 Task: Open Card Business Development Execution in Board Training and Development to Workspace Customer Success and add a team member Softage.4@softage.net, a label Blue, a checklist E-book Publishing, an attachment from your computer, a color Blue and finally, add a card description 'Research and apply for relevant industry awards' and a comment 'We should approach this task with a sense of collaboration and teamwork, leveraging the strengths of each team member to achieve success.'. Add a start date 'Jan 08, 1900' with a due date 'Jan 15, 1900'
Action: Mouse moved to (69, 363)
Screenshot: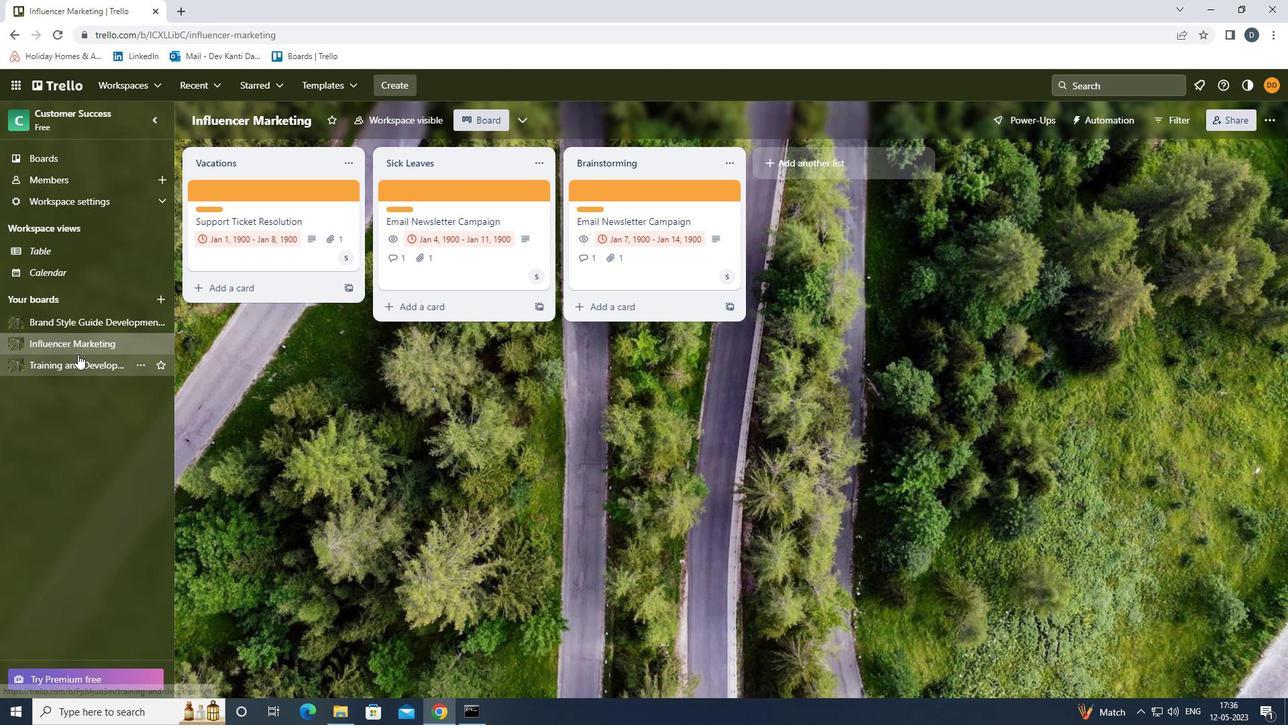 
Action: Mouse pressed left at (69, 363)
Screenshot: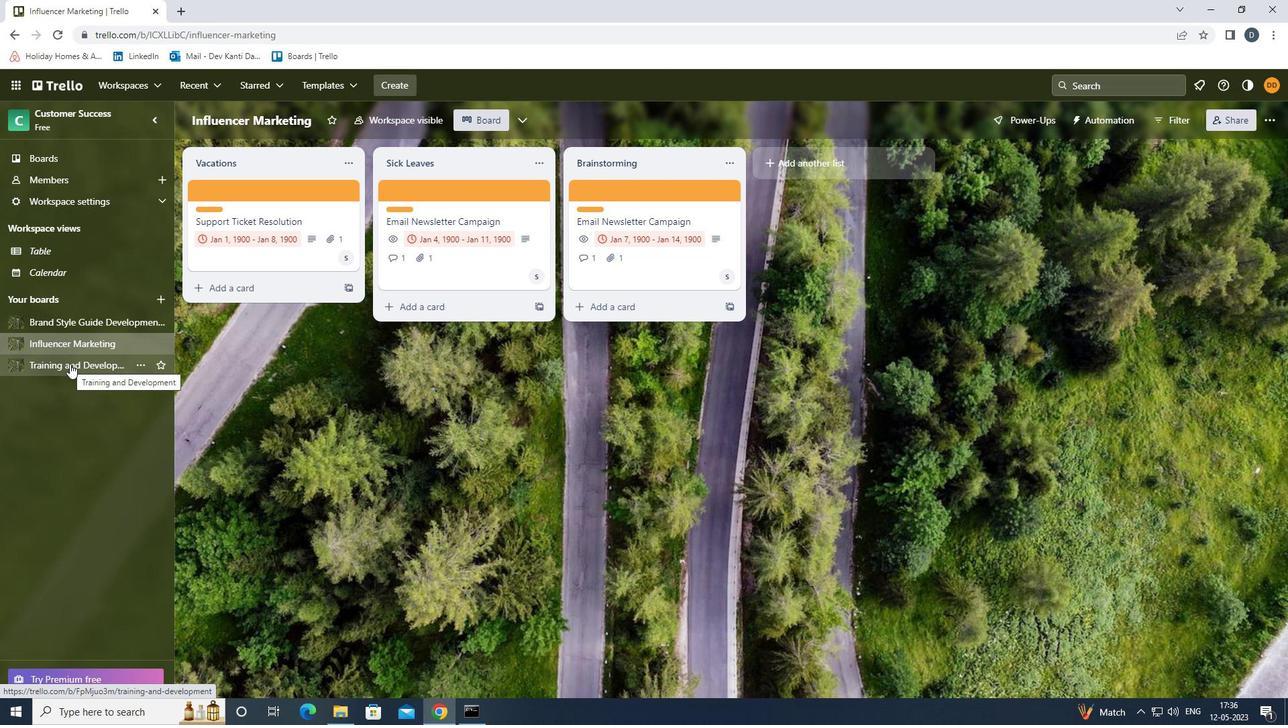 
Action: Mouse moved to (614, 183)
Screenshot: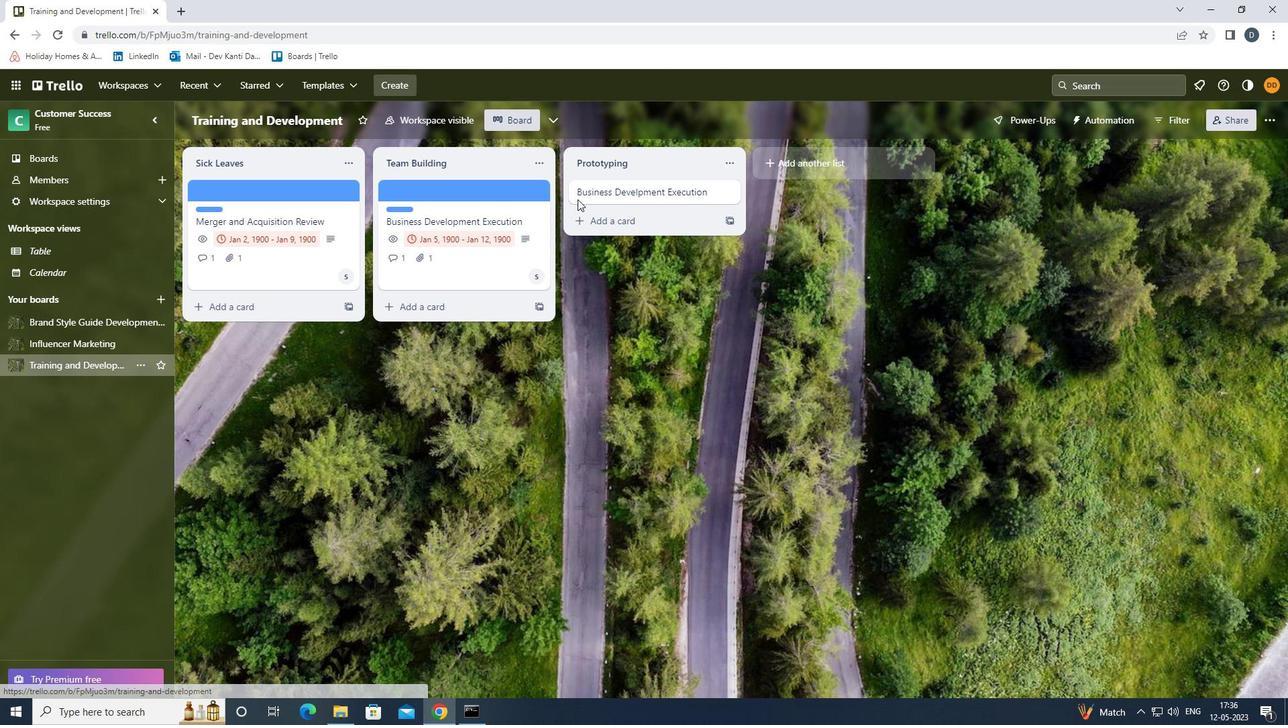 
Action: Mouse pressed left at (614, 183)
Screenshot: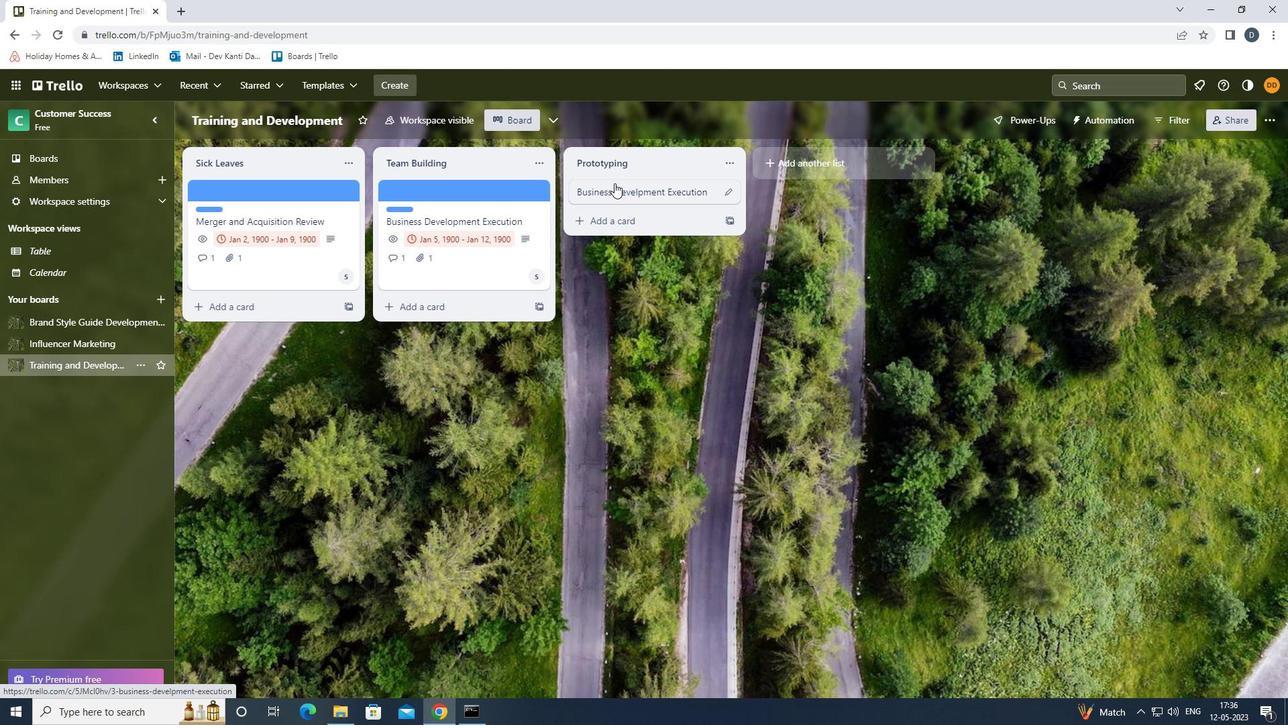 
Action: Mouse moved to (831, 244)
Screenshot: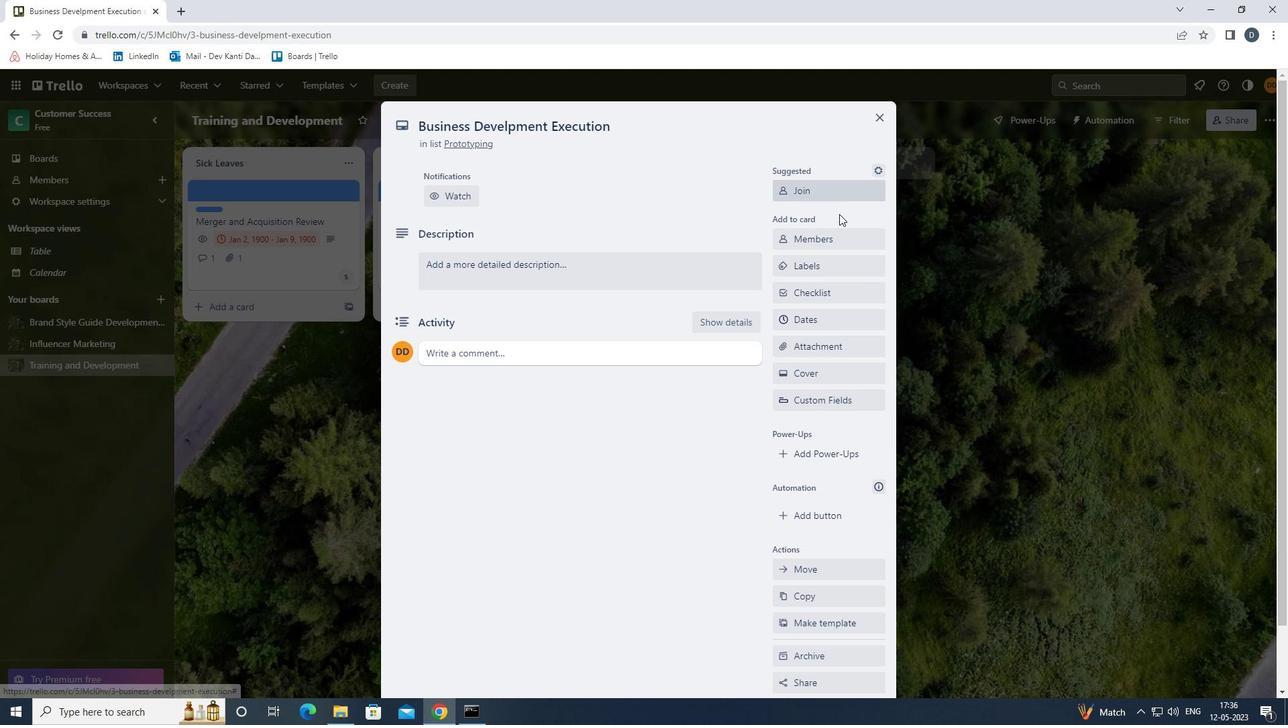 
Action: Mouse pressed left at (831, 244)
Screenshot: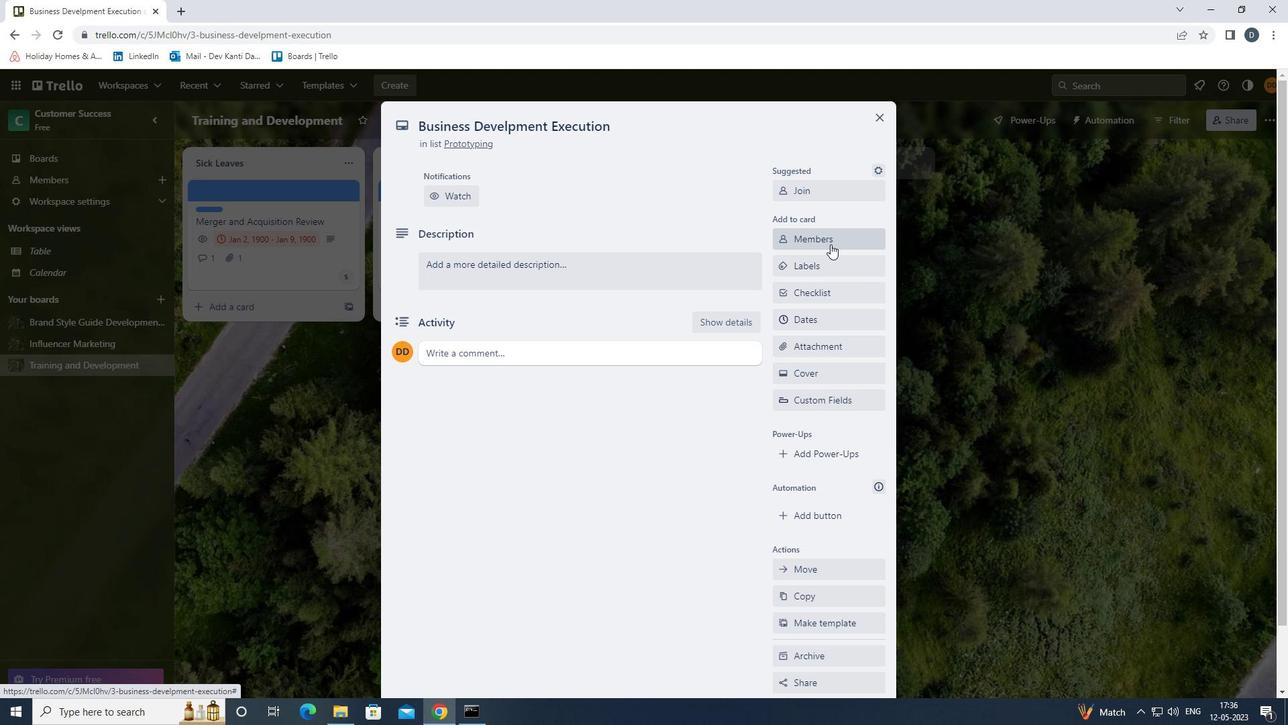 
Action: Key pressed <Key.shift>SOFTAGE.4<Key.shift><Key.shift><Key.shift>@SOFTAGE.NET
Screenshot: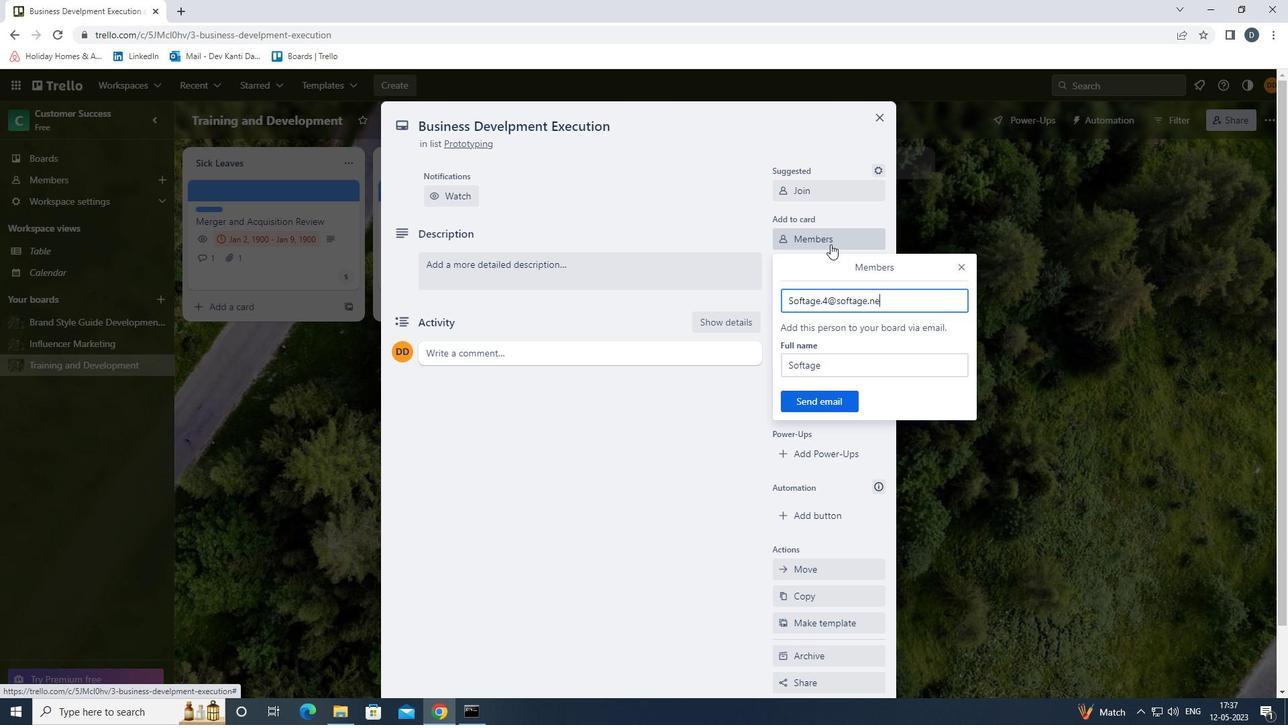 
Action: Mouse moved to (835, 399)
Screenshot: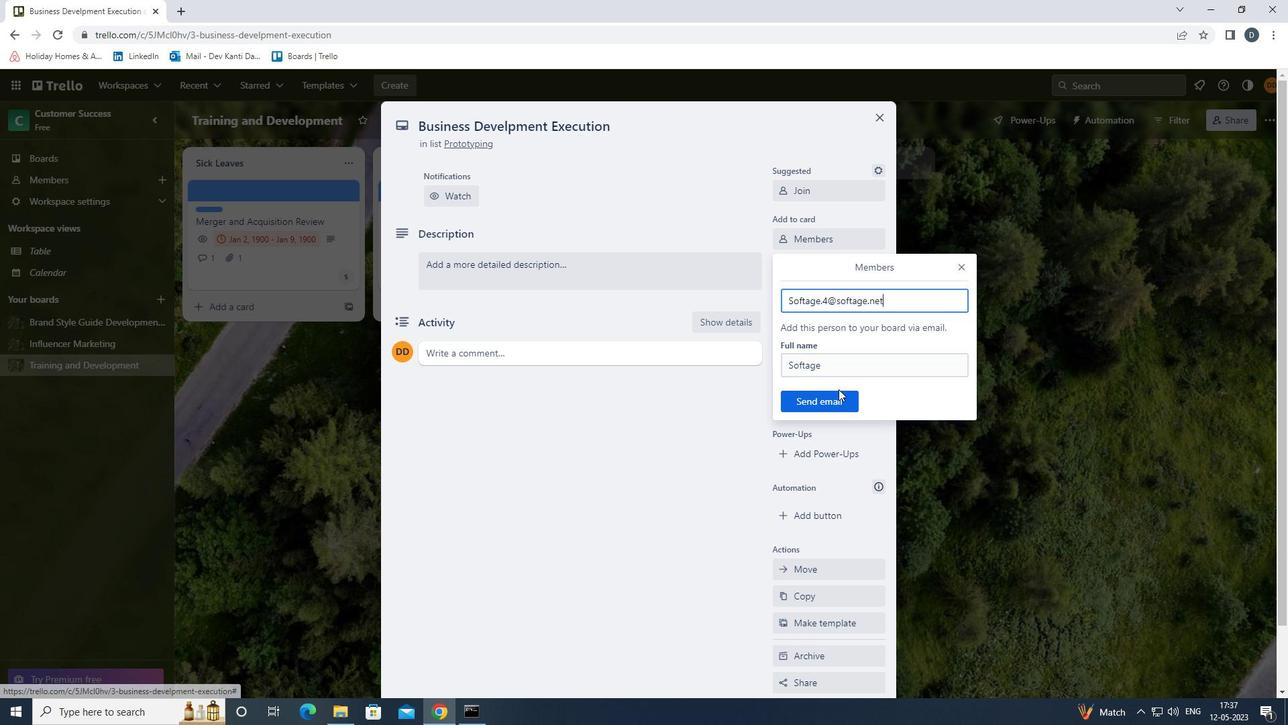 
Action: Mouse pressed left at (835, 399)
Screenshot: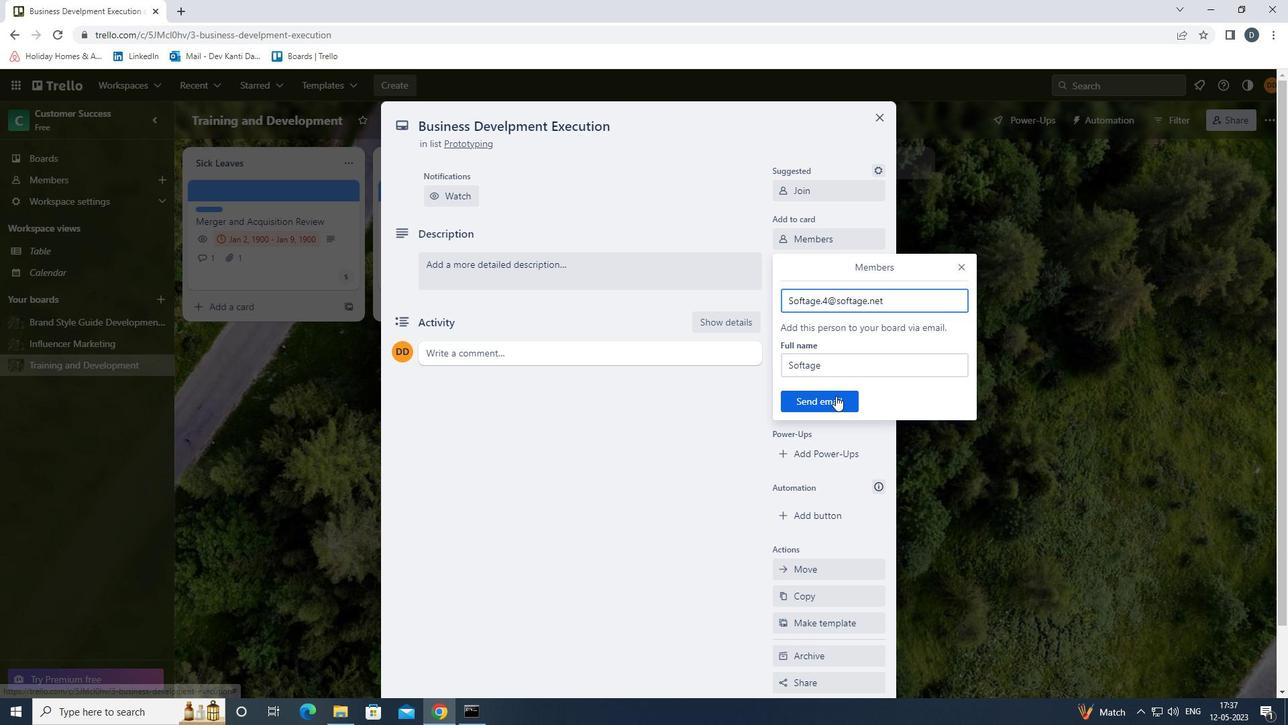 
Action: Mouse moved to (849, 272)
Screenshot: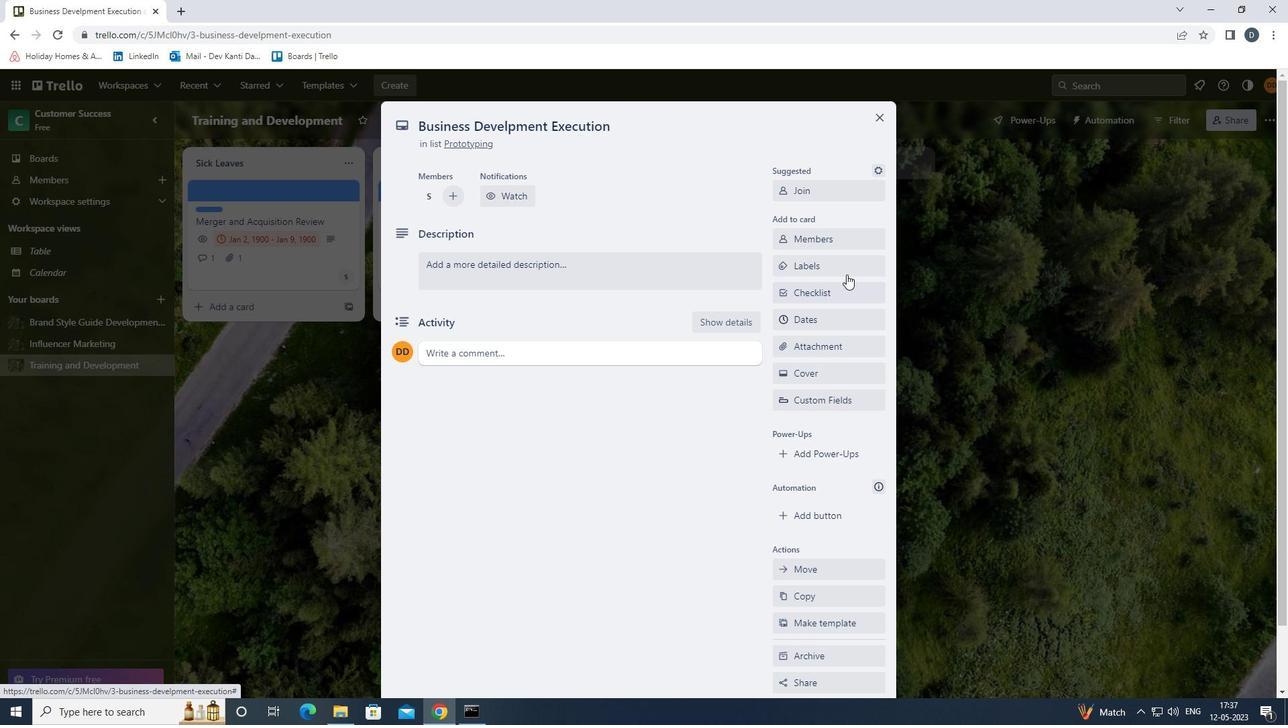 
Action: Mouse pressed left at (849, 272)
Screenshot: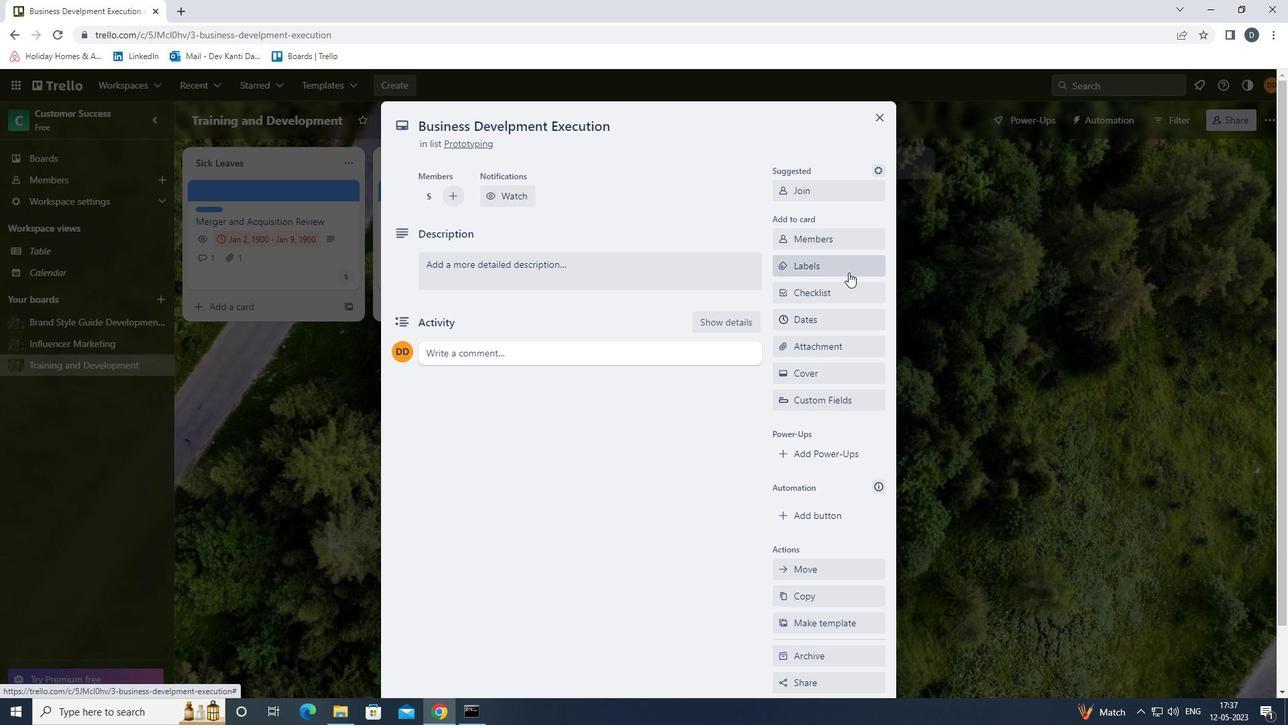 
Action: Mouse moved to (847, 497)
Screenshot: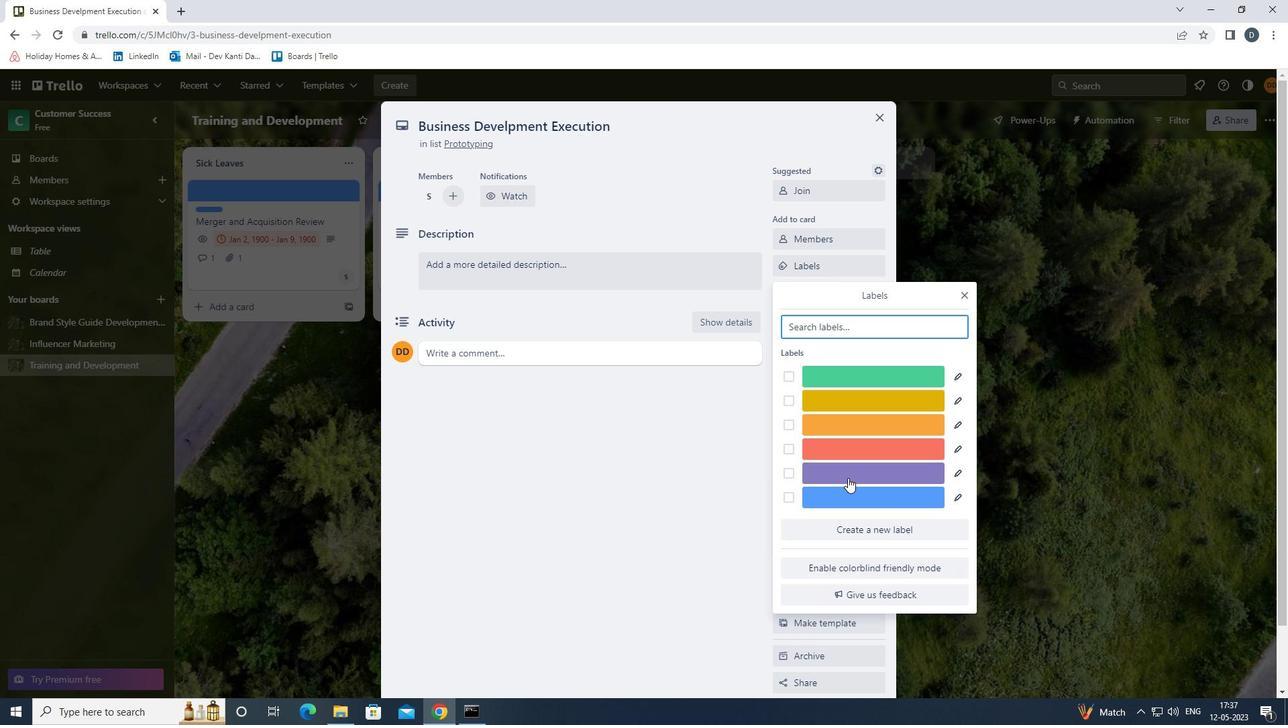 
Action: Mouse pressed left at (847, 497)
Screenshot: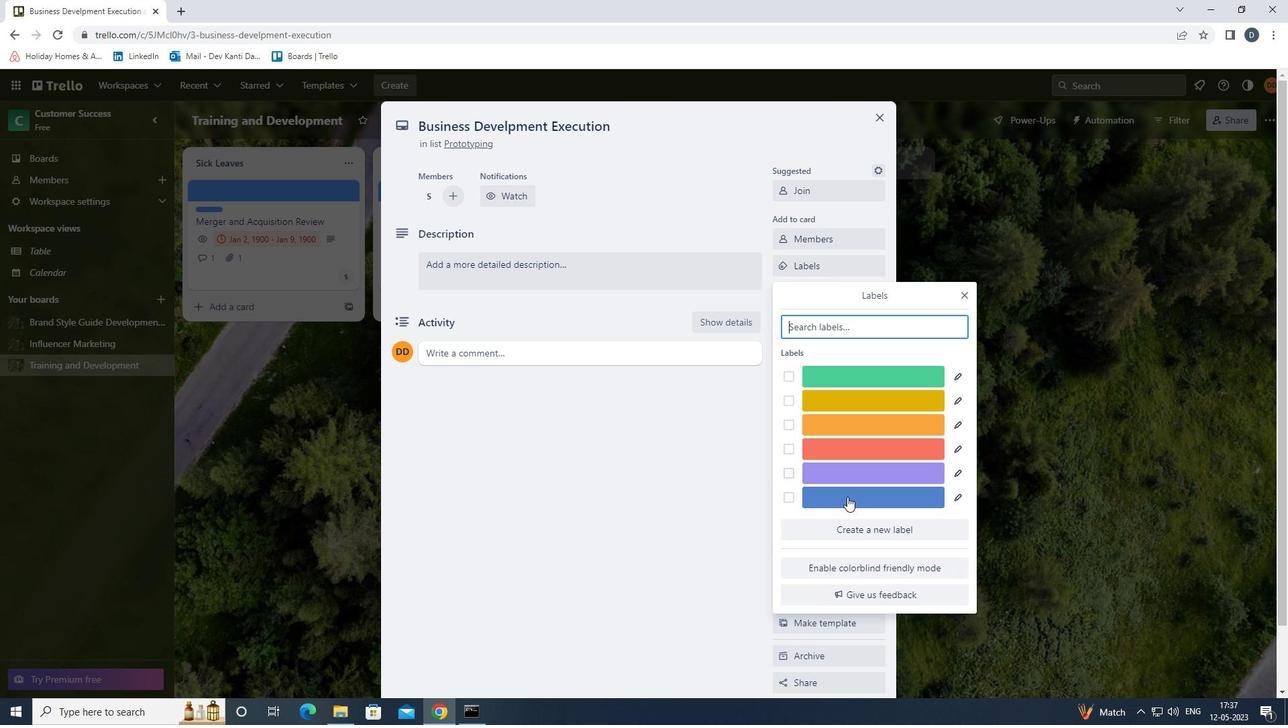
Action: Mouse moved to (965, 297)
Screenshot: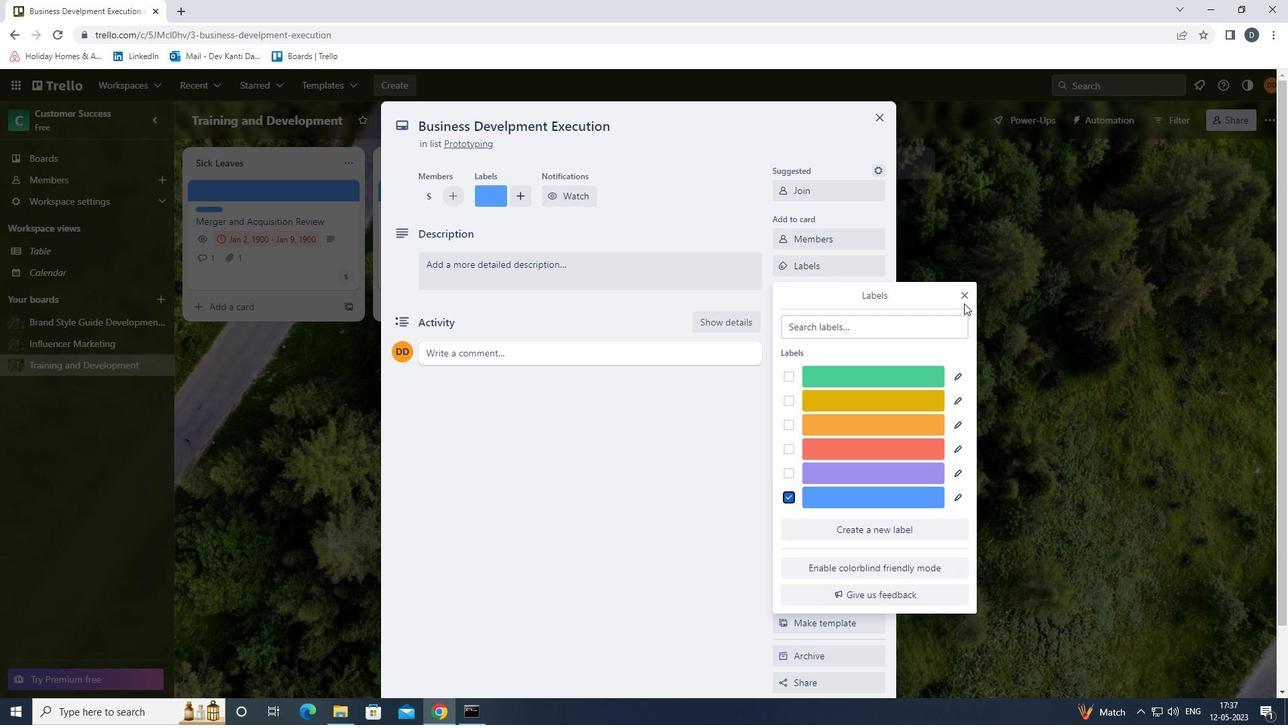 
Action: Mouse pressed left at (965, 297)
Screenshot: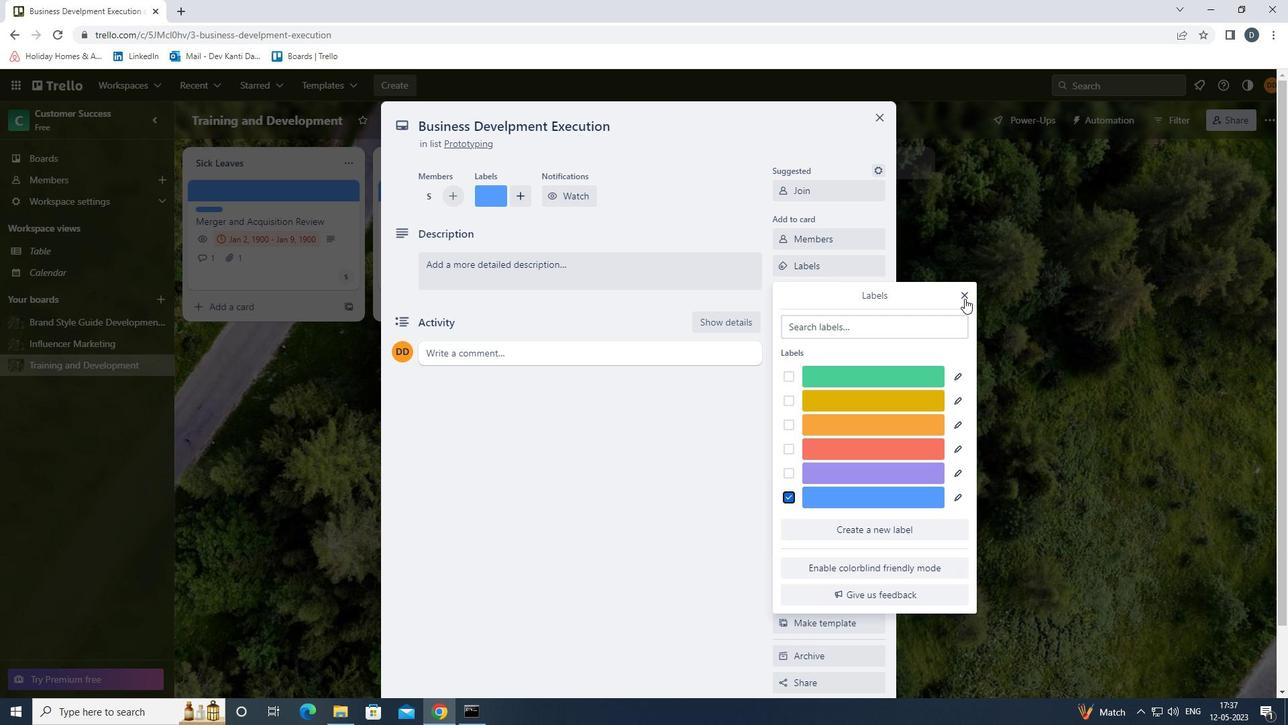 
Action: Mouse moved to (872, 298)
Screenshot: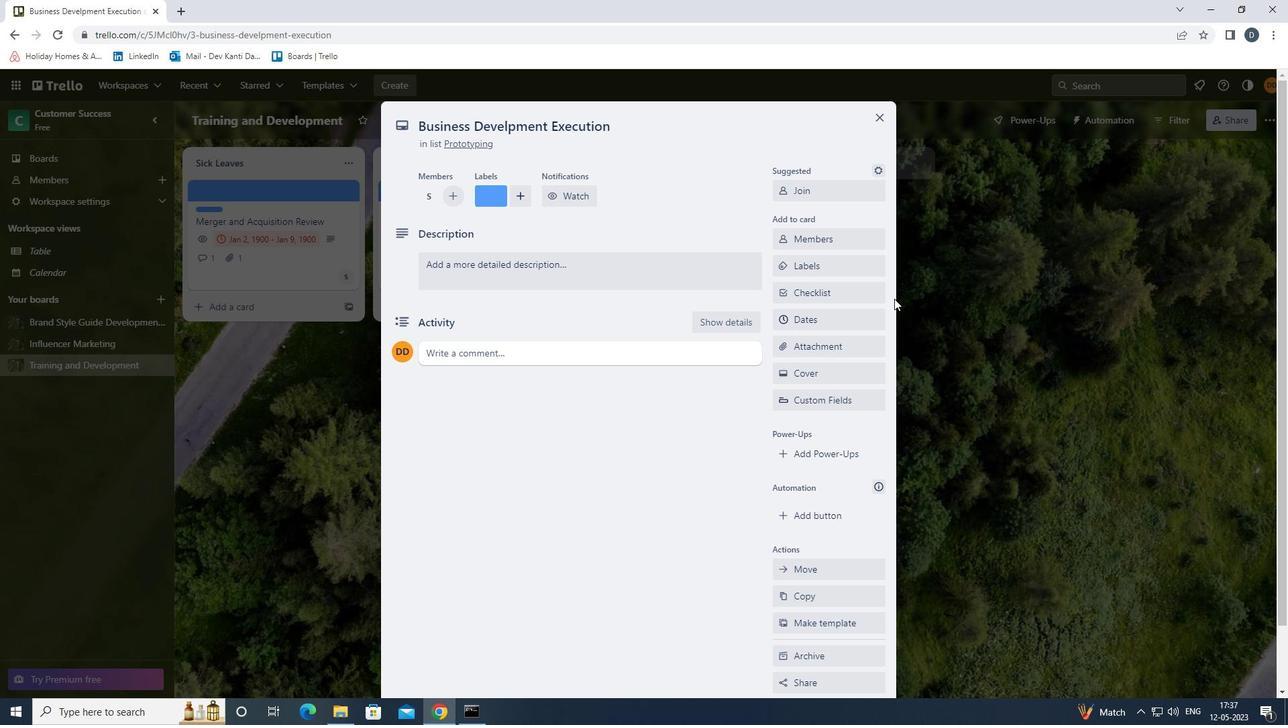 
Action: Mouse pressed left at (872, 298)
Screenshot: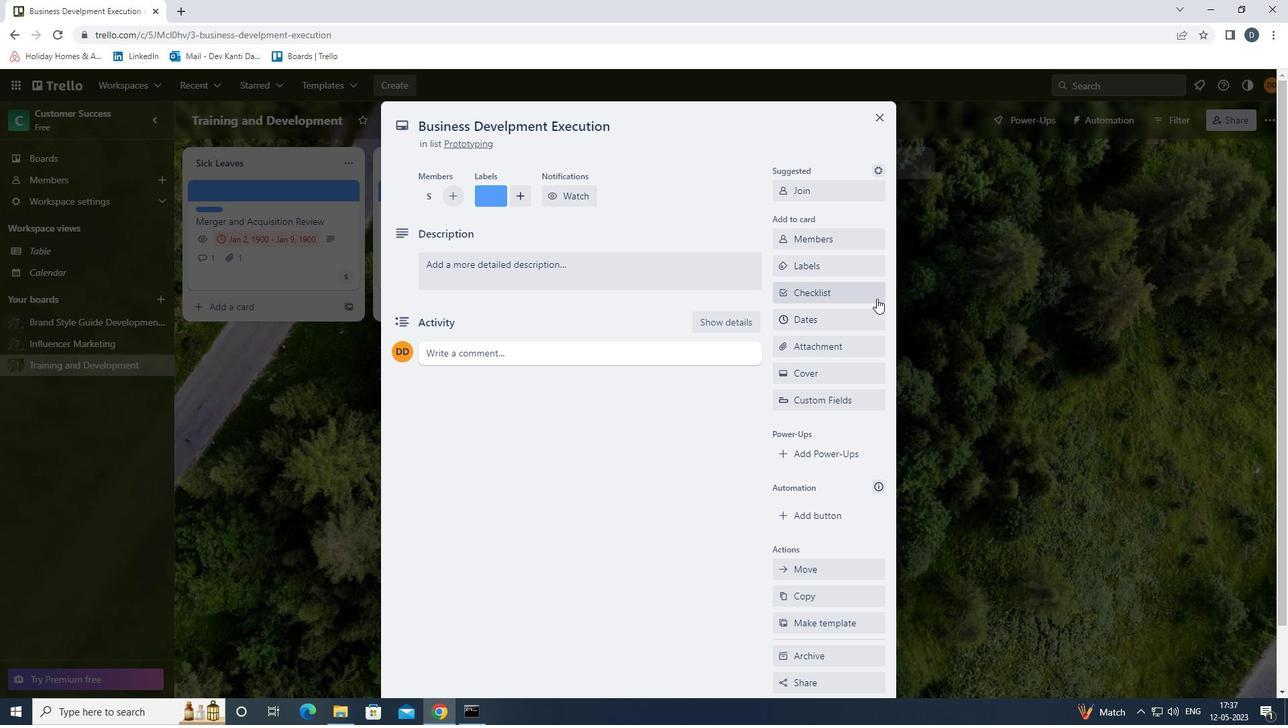 
Action: Key pressed <Key.shift>E<Key.down><Key.down><Key.enter><Key.enter>
Screenshot: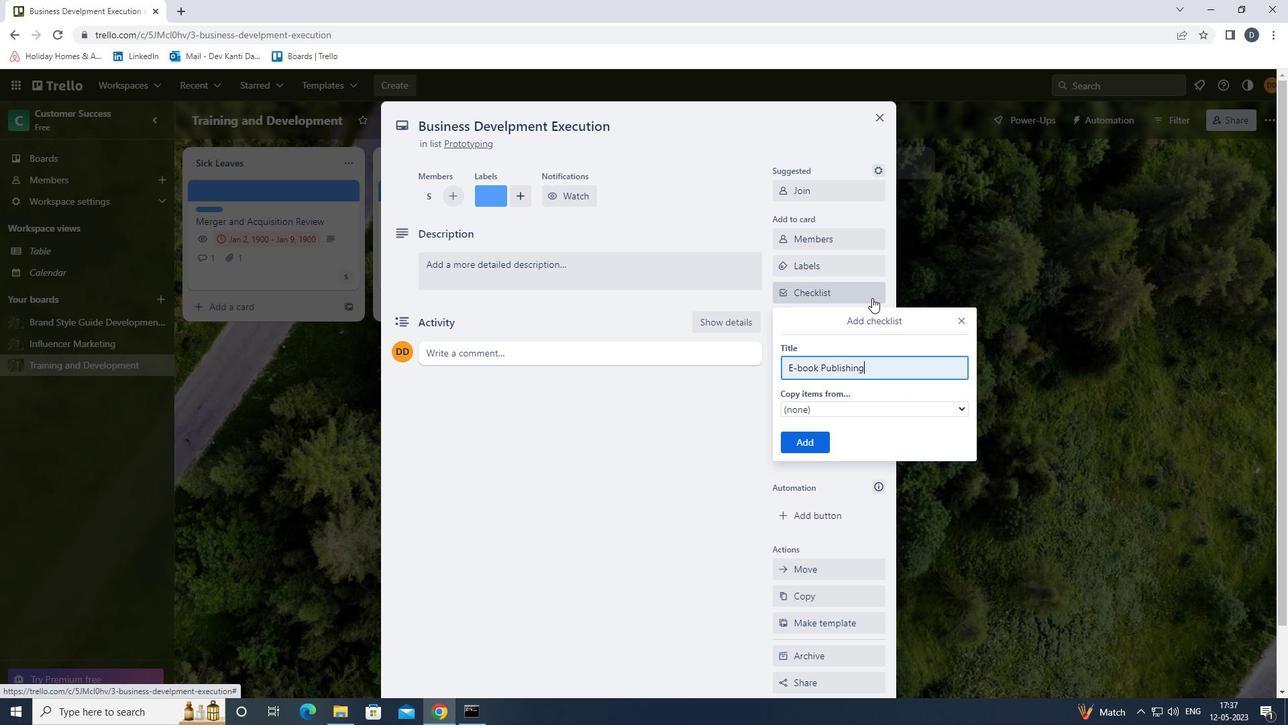 
Action: Mouse moved to (865, 343)
Screenshot: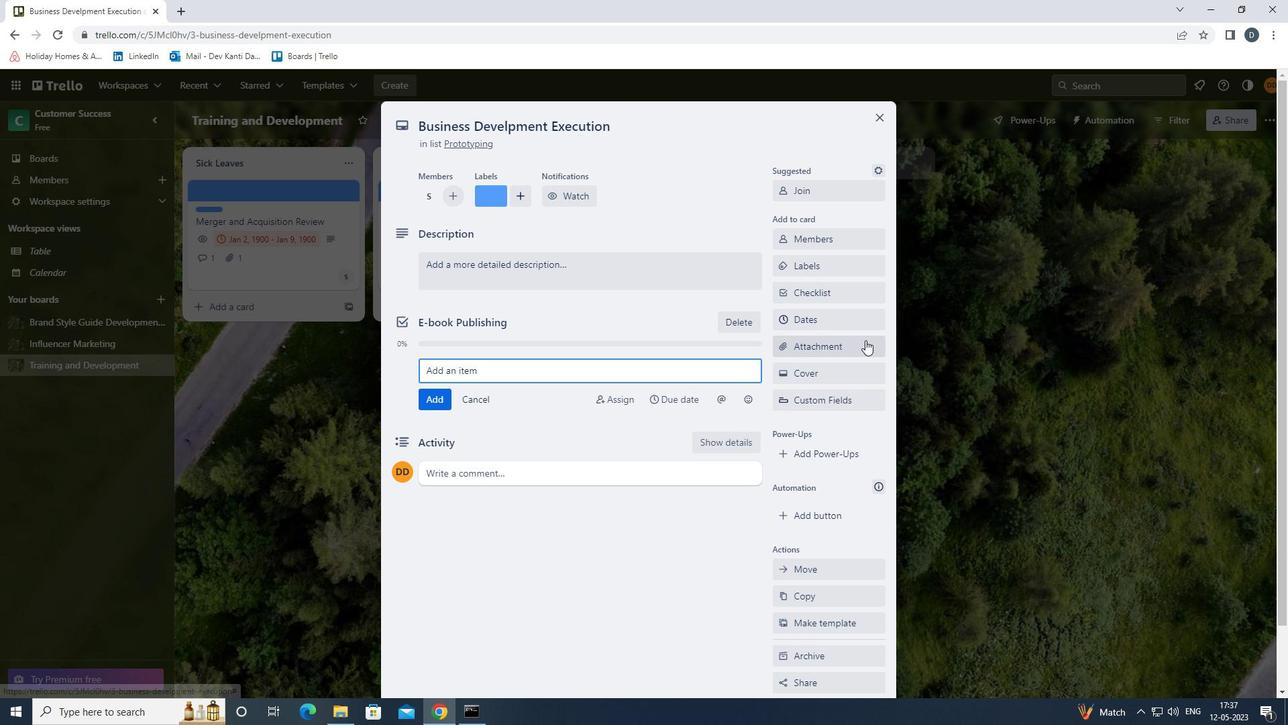 
Action: Mouse pressed left at (865, 343)
Screenshot: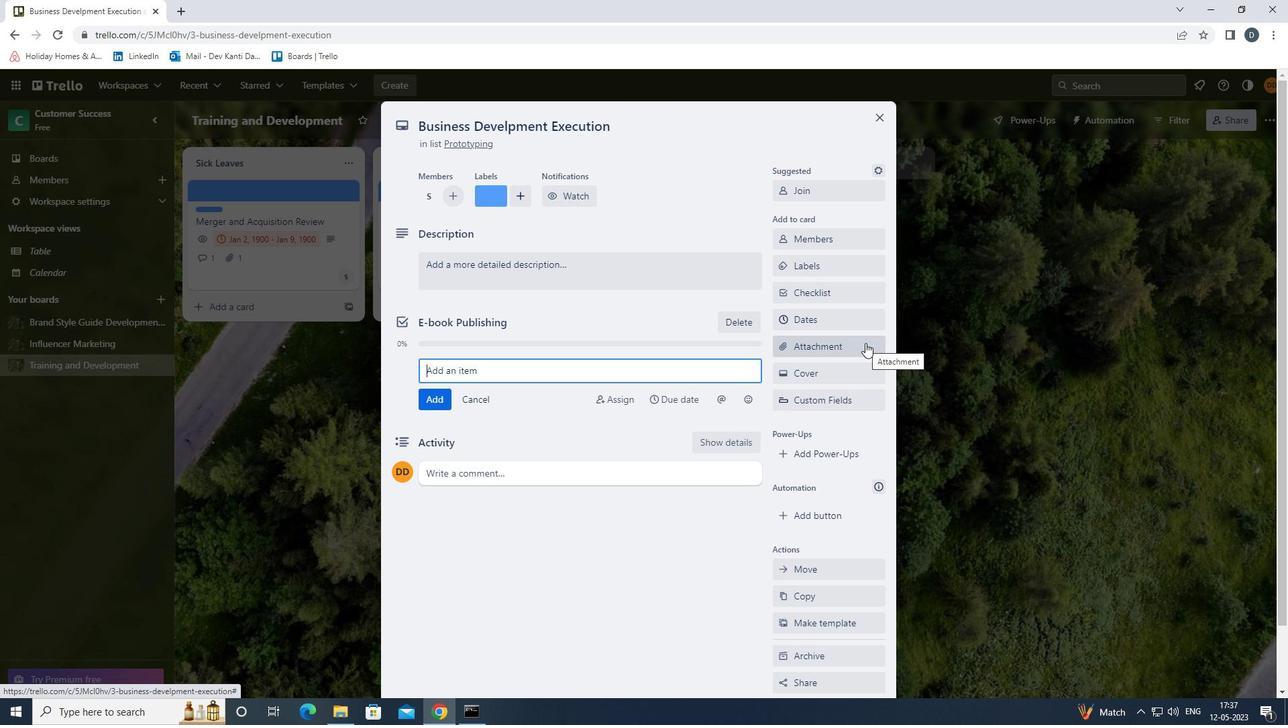 
Action: Mouse moved to (855, 397)
Screenshot: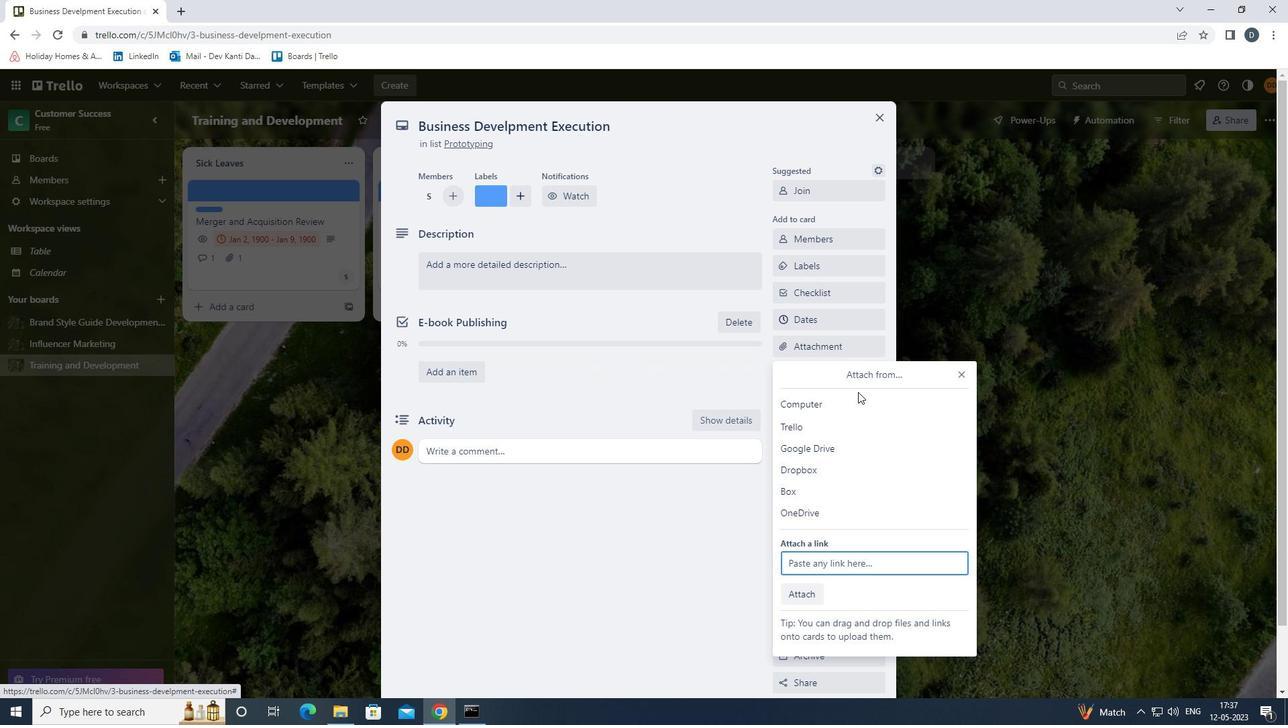 
Action: Mouse pressed left at (855, 397)
Screenshot: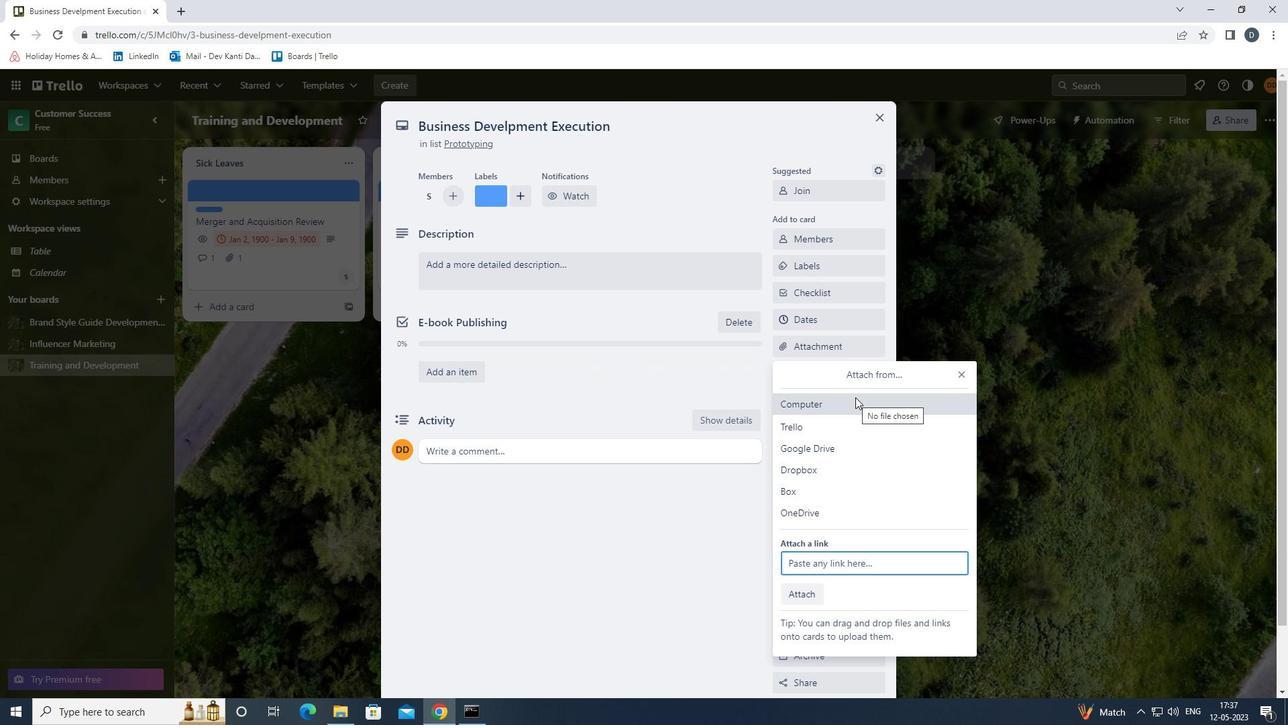 
Action: Mouse moved to (406, 159)
Screenshot: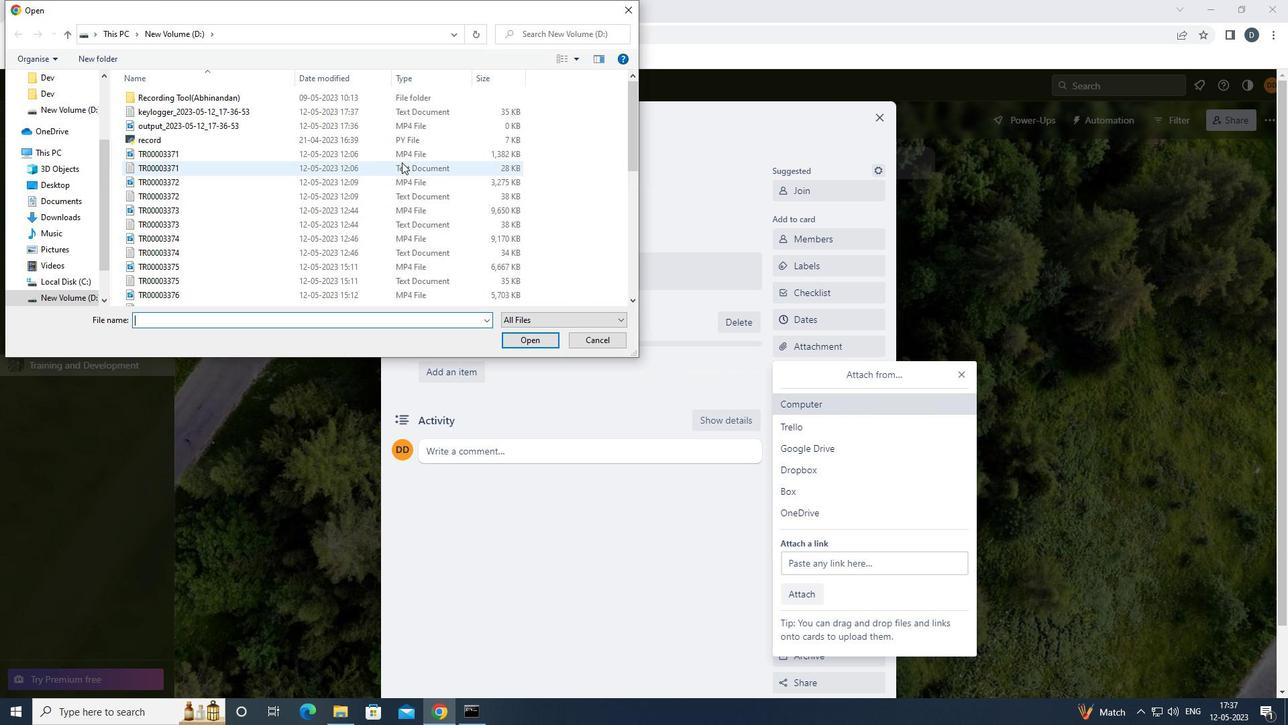 
Action: Mouse pressed left at (406, 159)
Screenshot: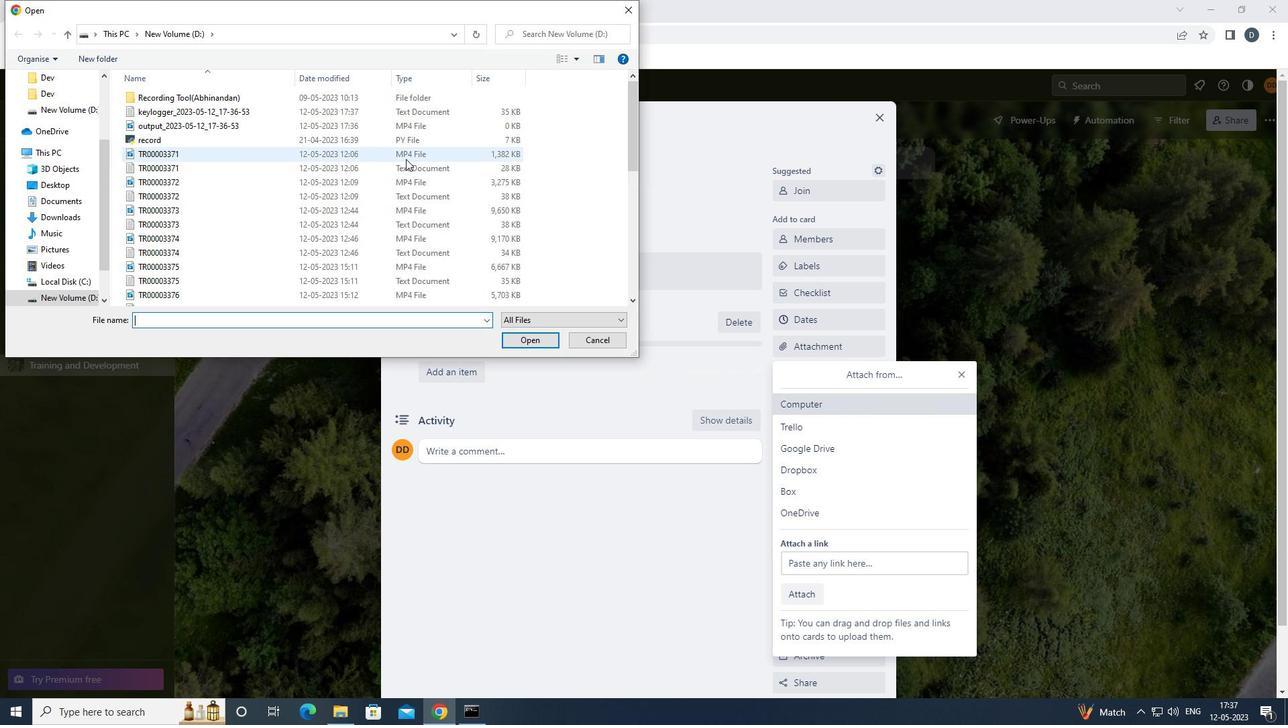 
Action: Mouse moved to (533, 347)
Screenshot: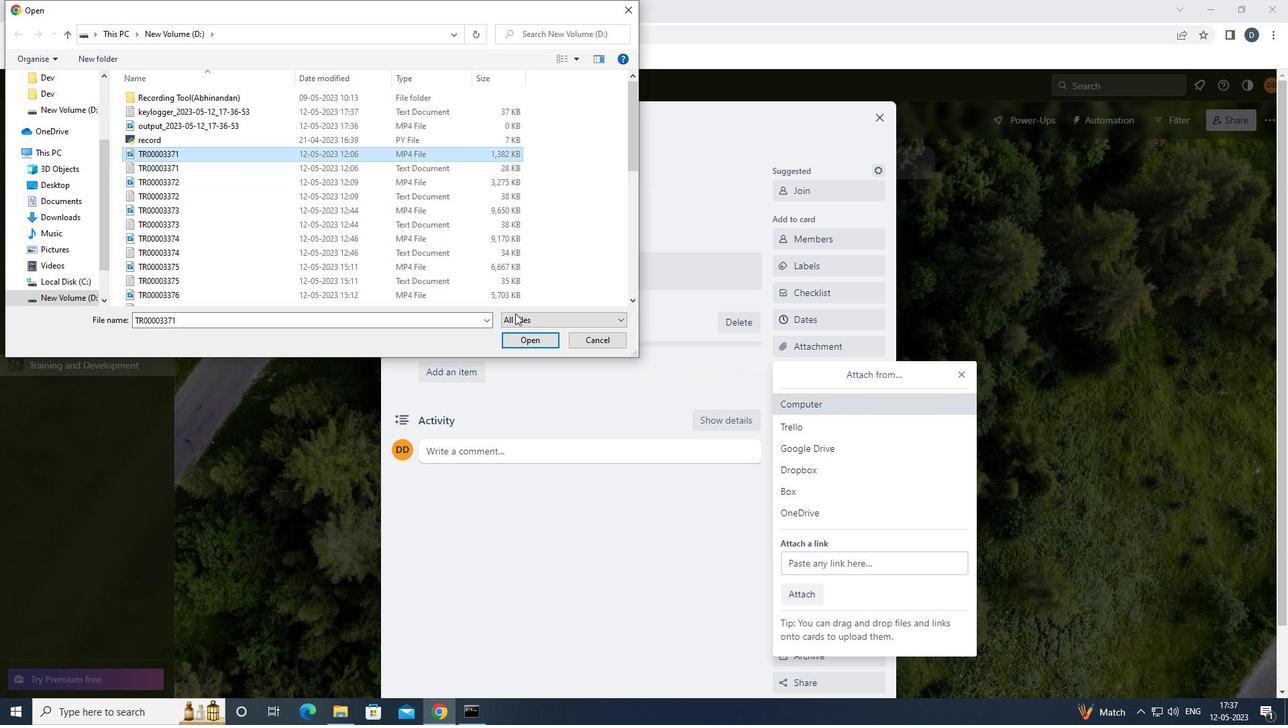 
Action: Mouse pressed left at (533, 347)
Screenshot: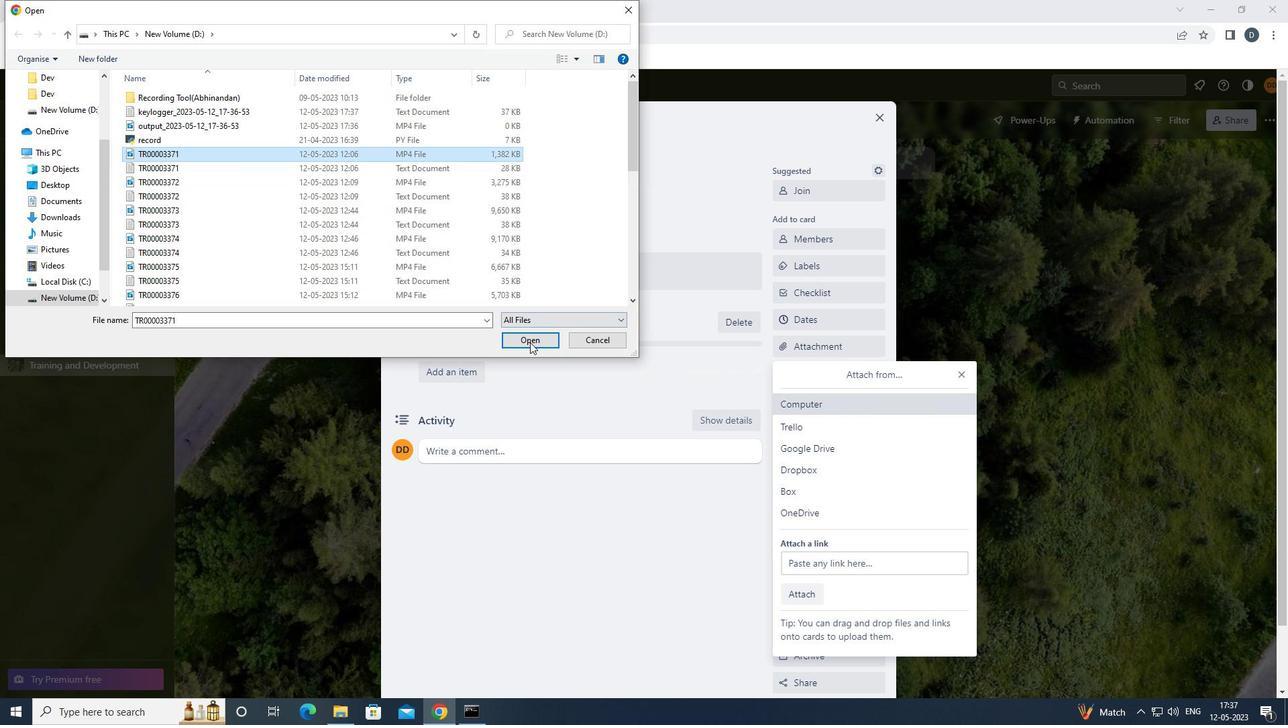 
Action: Mouse moved to (832, 371)
Screenshot: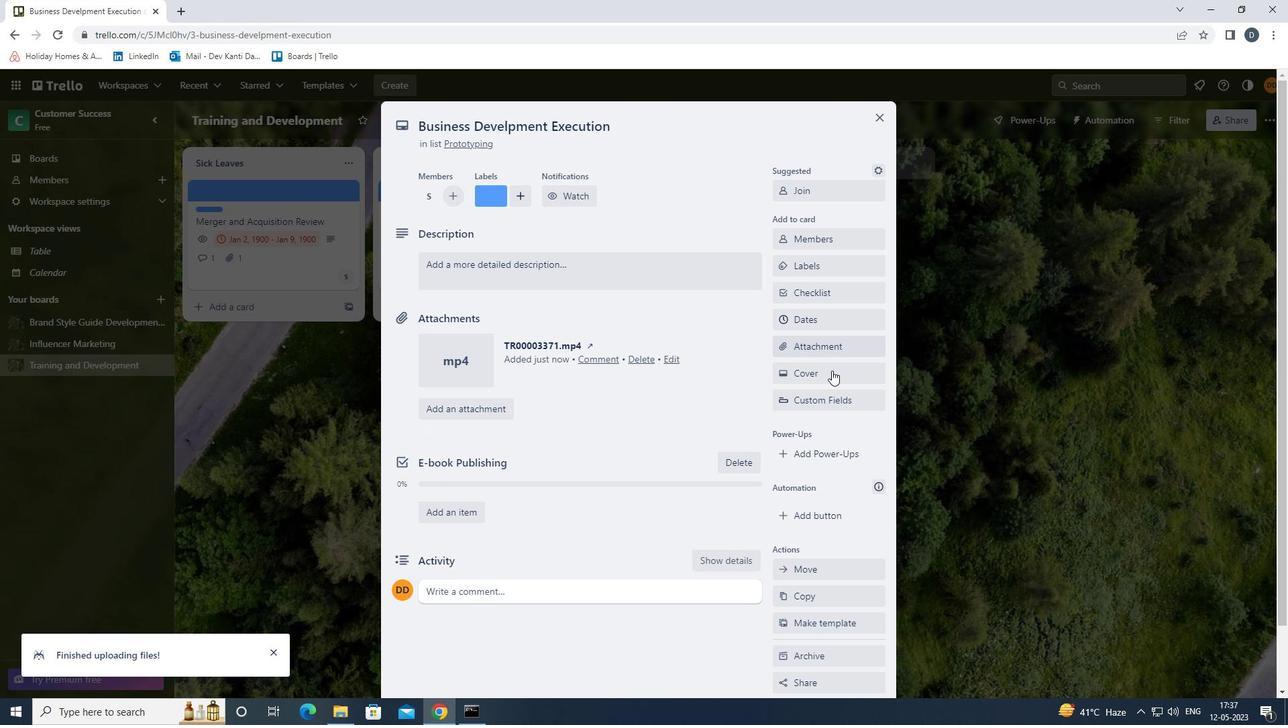 
Action: Mouse pressed left at (832, 371)
Screenshot: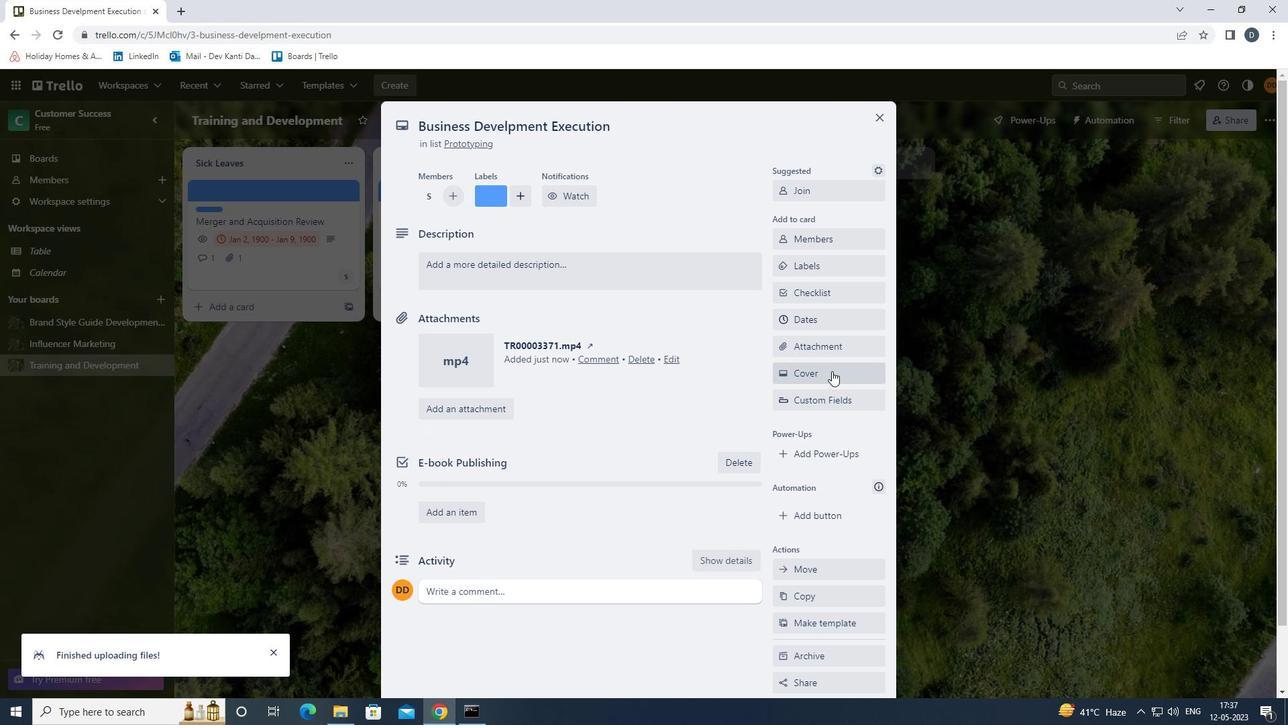 
Action: Mouse moved to (798, 455)
Screenshot: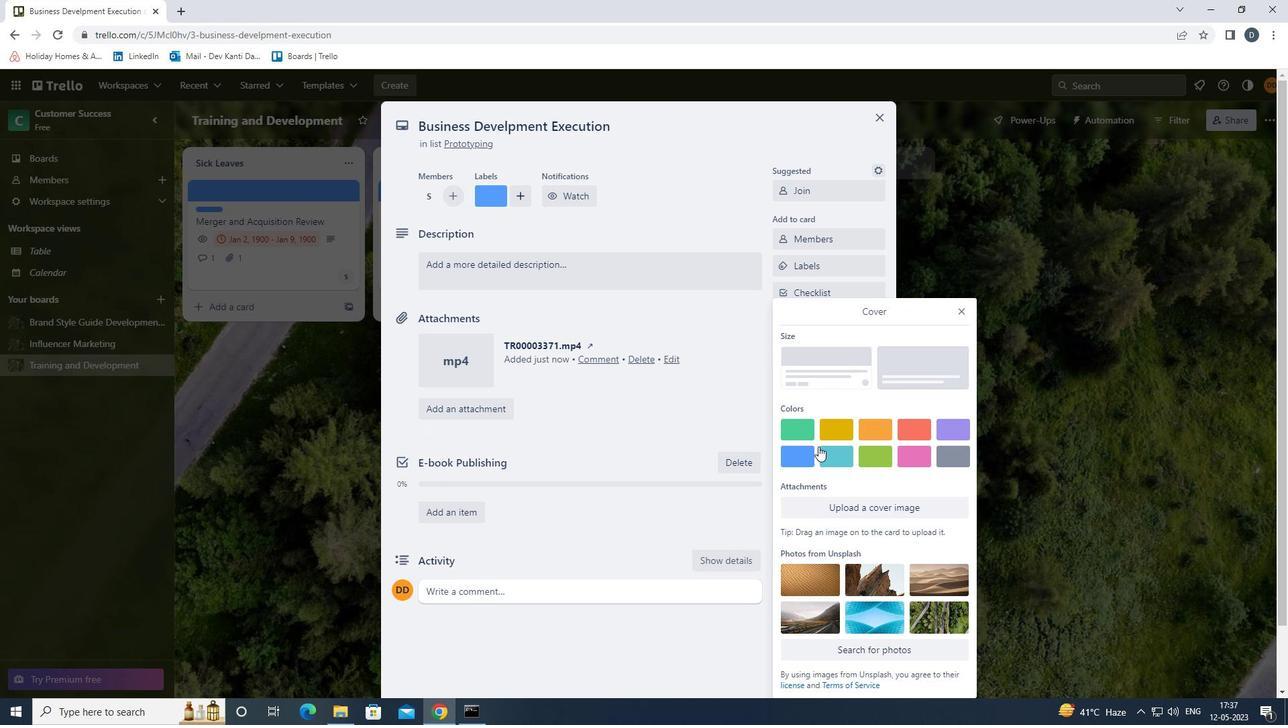 
Action: Mouse pressed left at (798, 455)
Screenshot: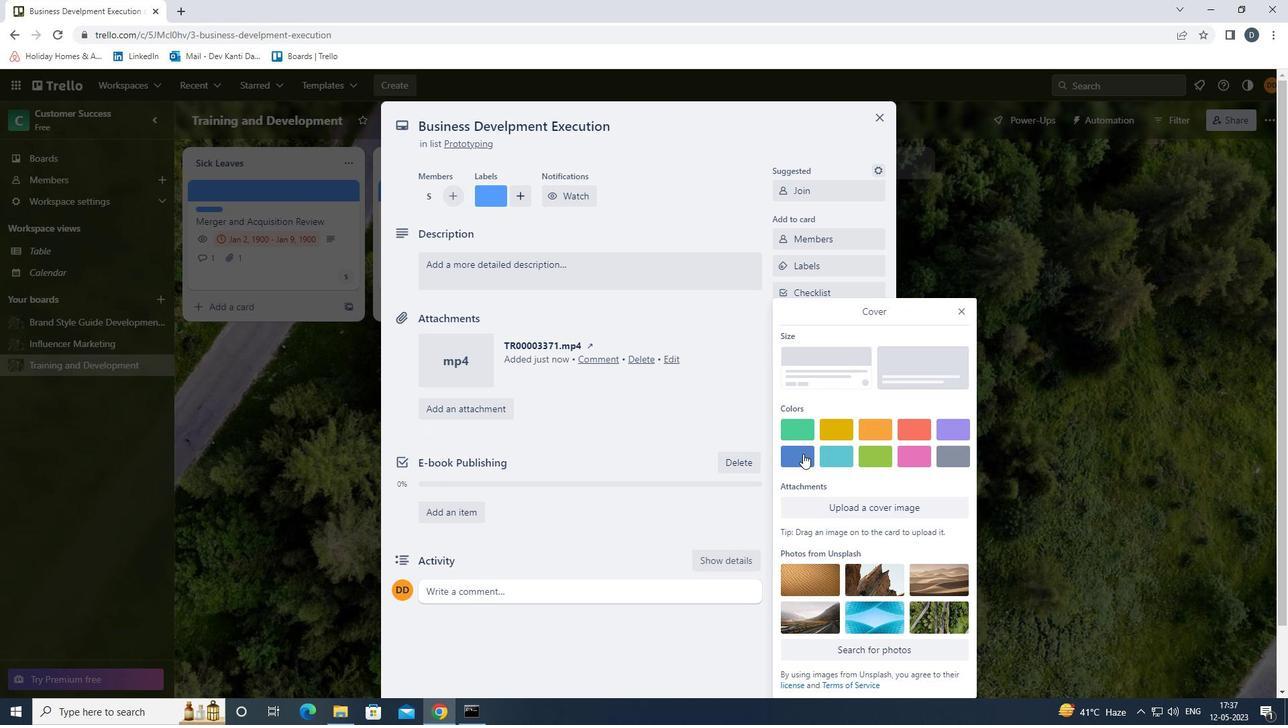 
Action: Mouse moved to (961, 289)
Screenshot: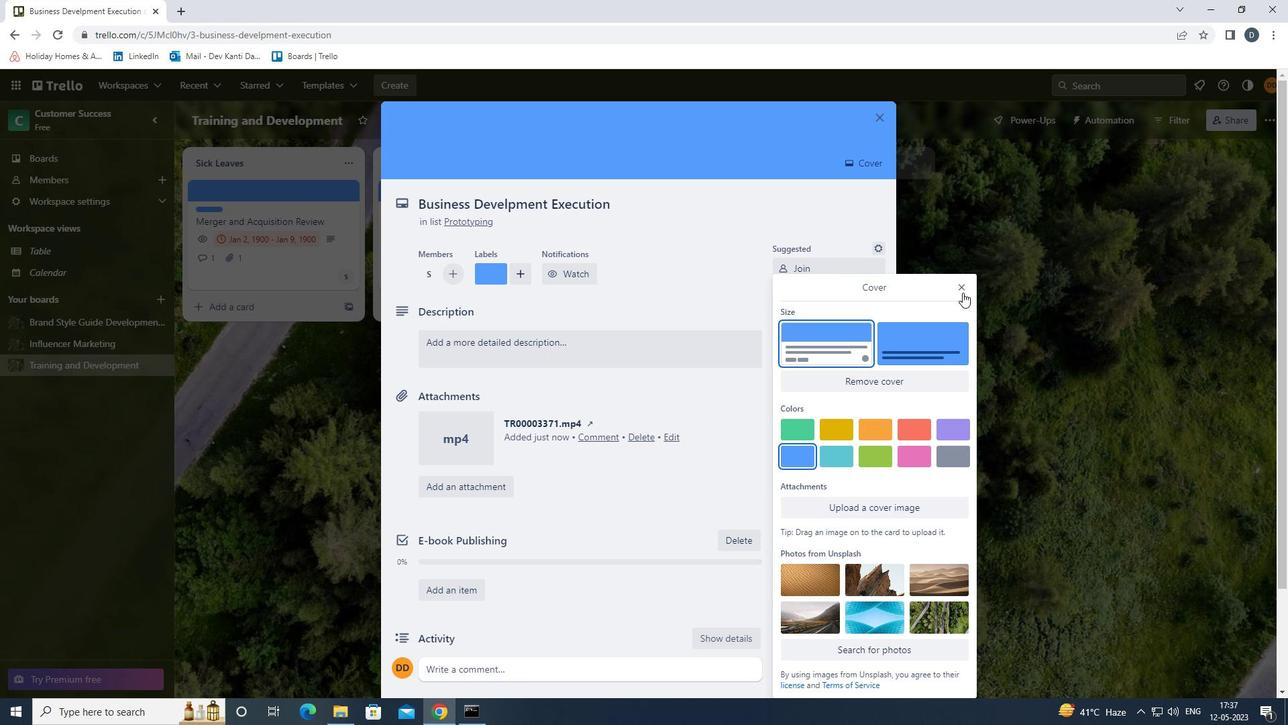 
Action: Mouse pressed left at (961, 289)
Screenshot: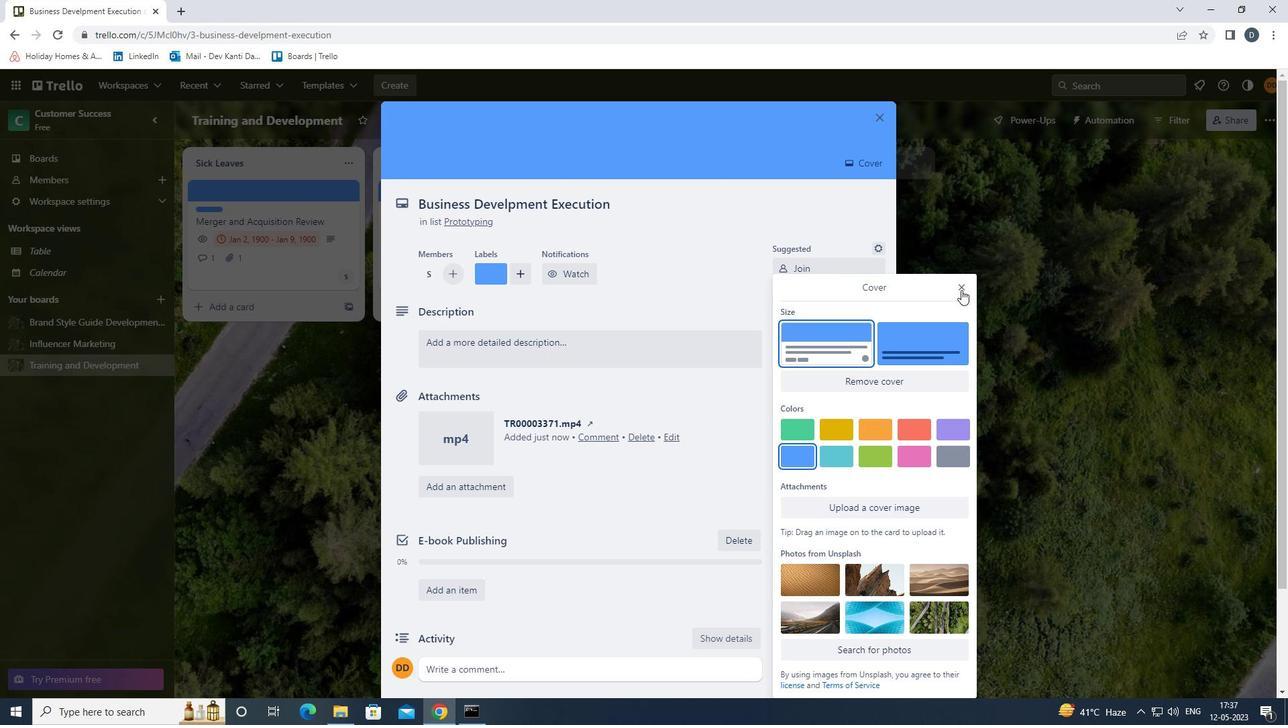 
Action: Mouse moved to (670, 349)
Screenshot: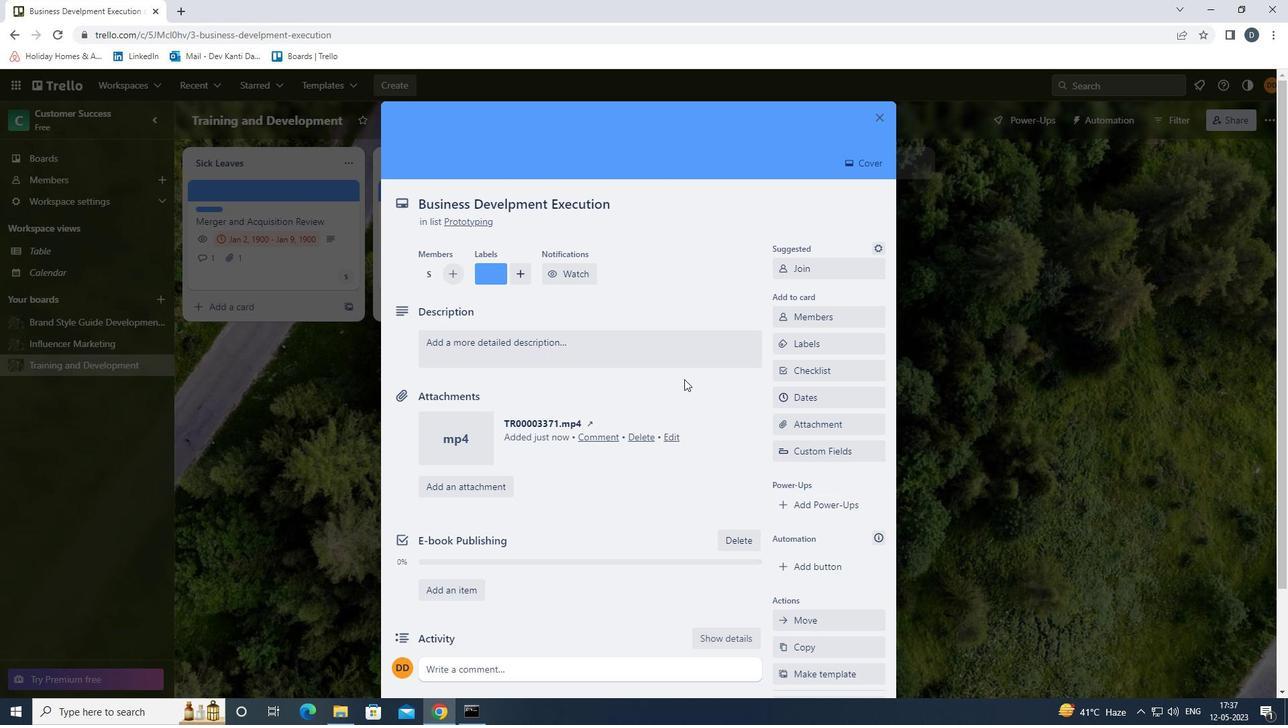 
Action: Mouse pressed left at (670, 349)
Screenshot: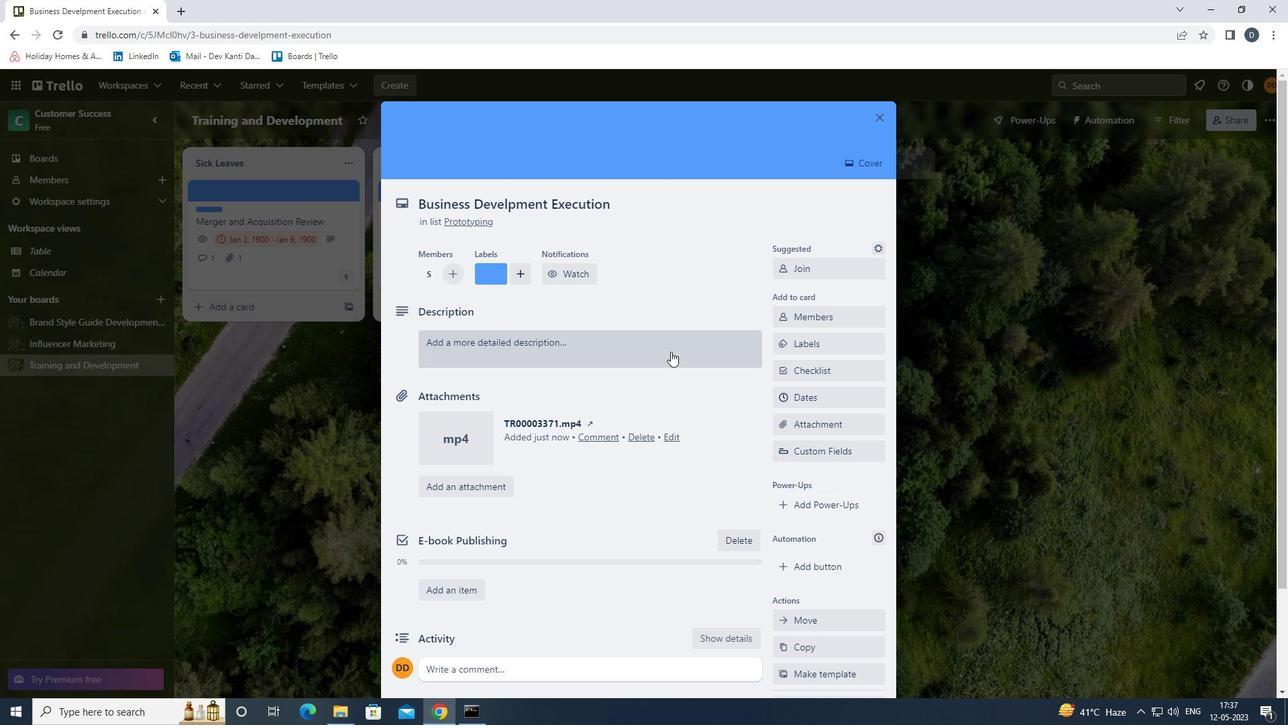 
Action: Mouse moved to (663, 404)
Screenshot: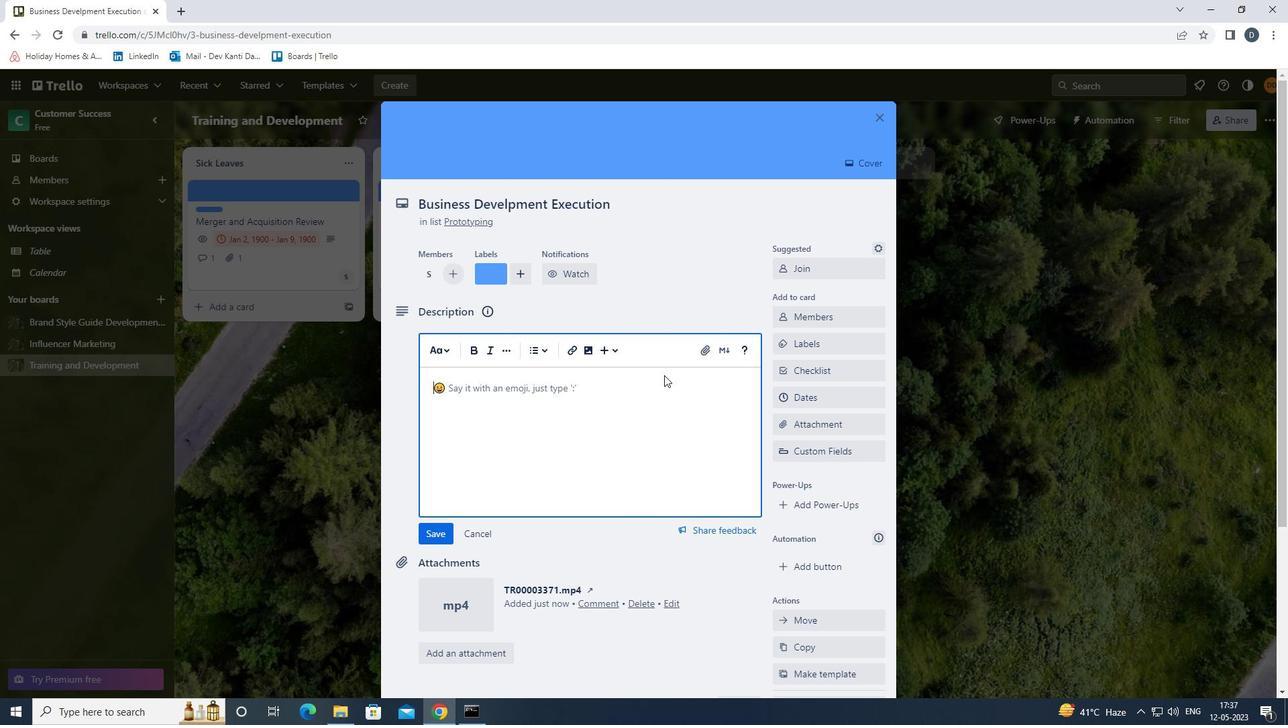 
Action: Key pressed <Key.shift><Key.shift><Key.shift><Key.shift><Key.shift><Key.shift><Key.shift><Key.shift><Key.shift>RESEARCH<Key.space>AND<Key.space>APPLY<Key.space>FOR<Key.space>RELEVANT<Key.space>INDUSTRY<Key.space>AWARDS.
Screenshot: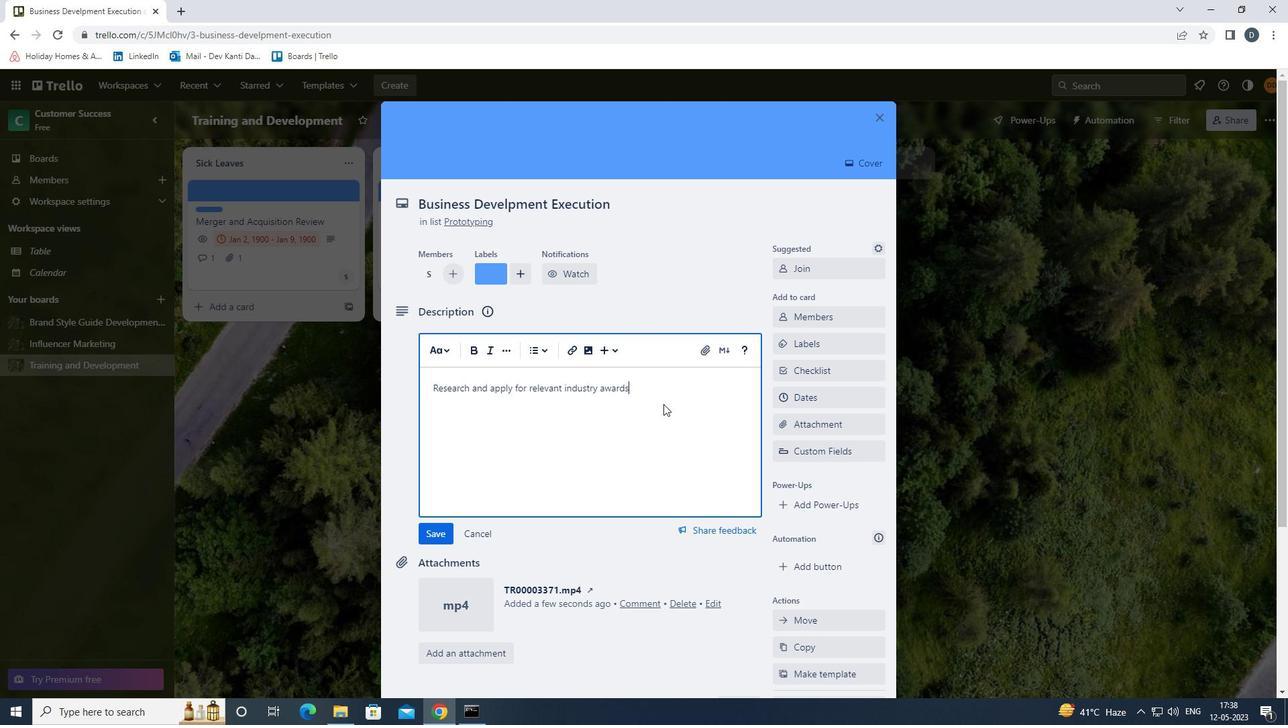 
Action: Mouse moved to (436, 537)
Screenshot: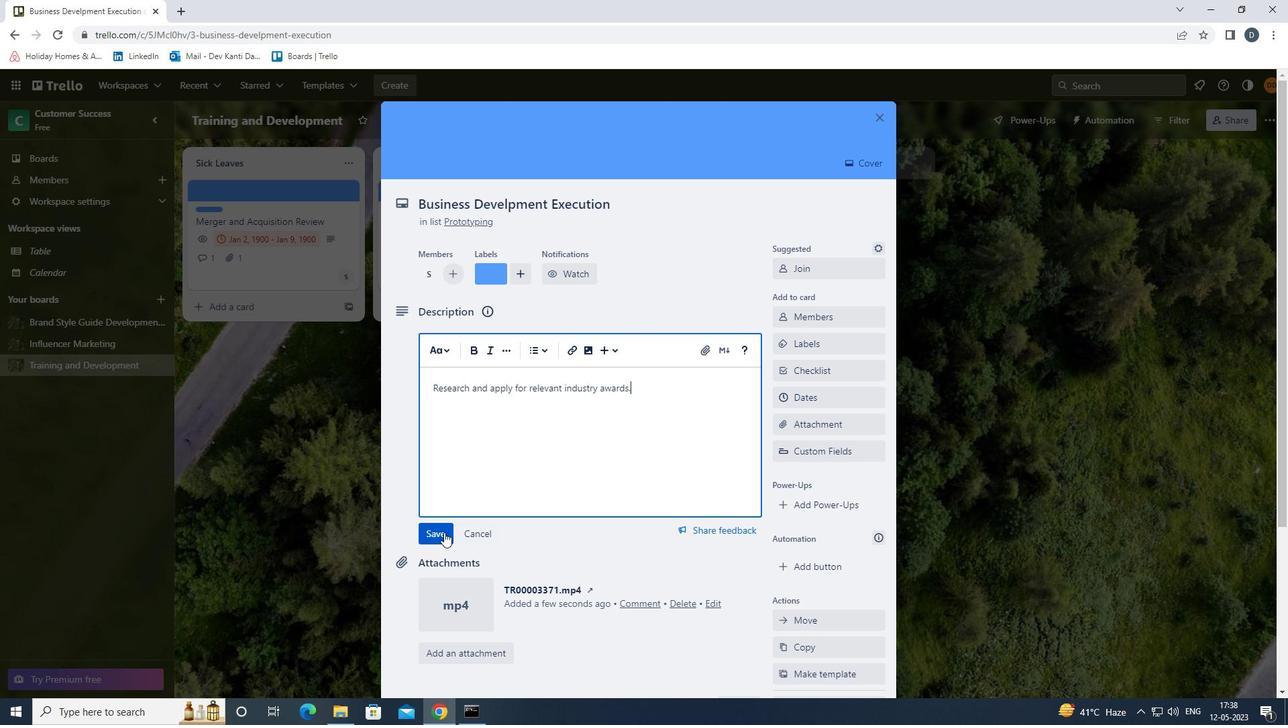
Action: Mouse pressed left at (436, 537)
Screenshot: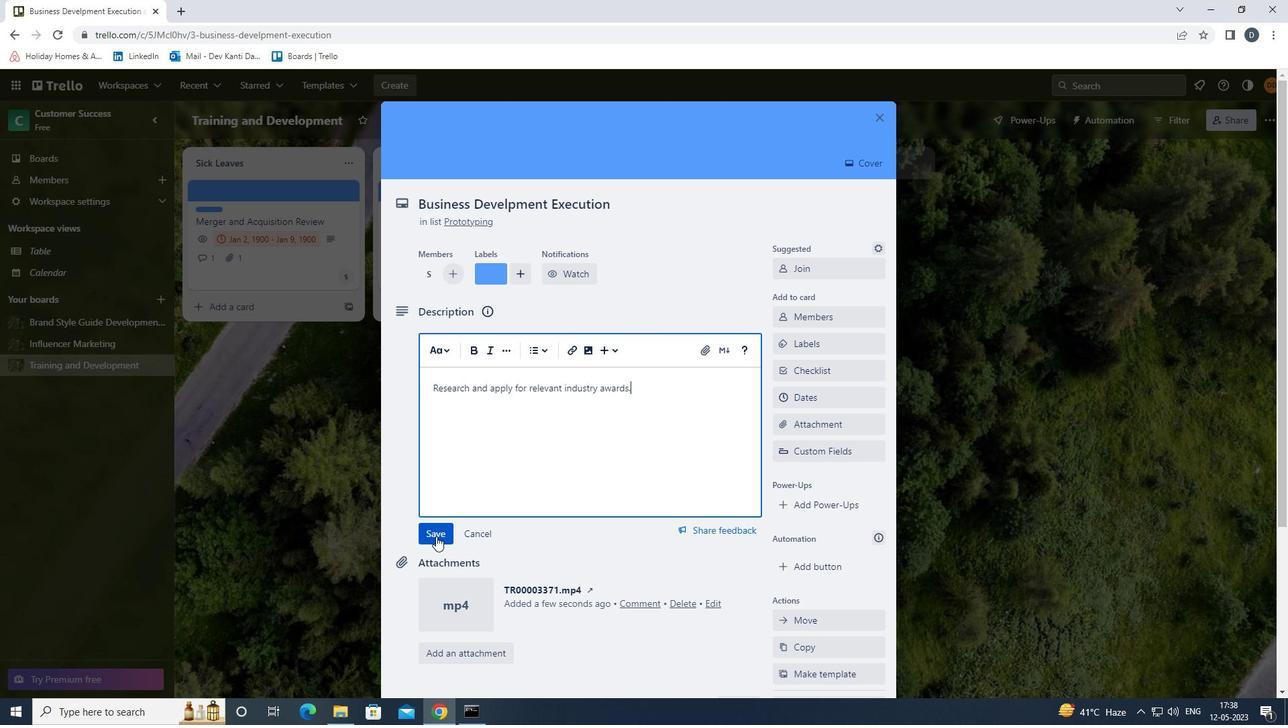 
Action: Mouse moved to (637, 645)
Screenshot: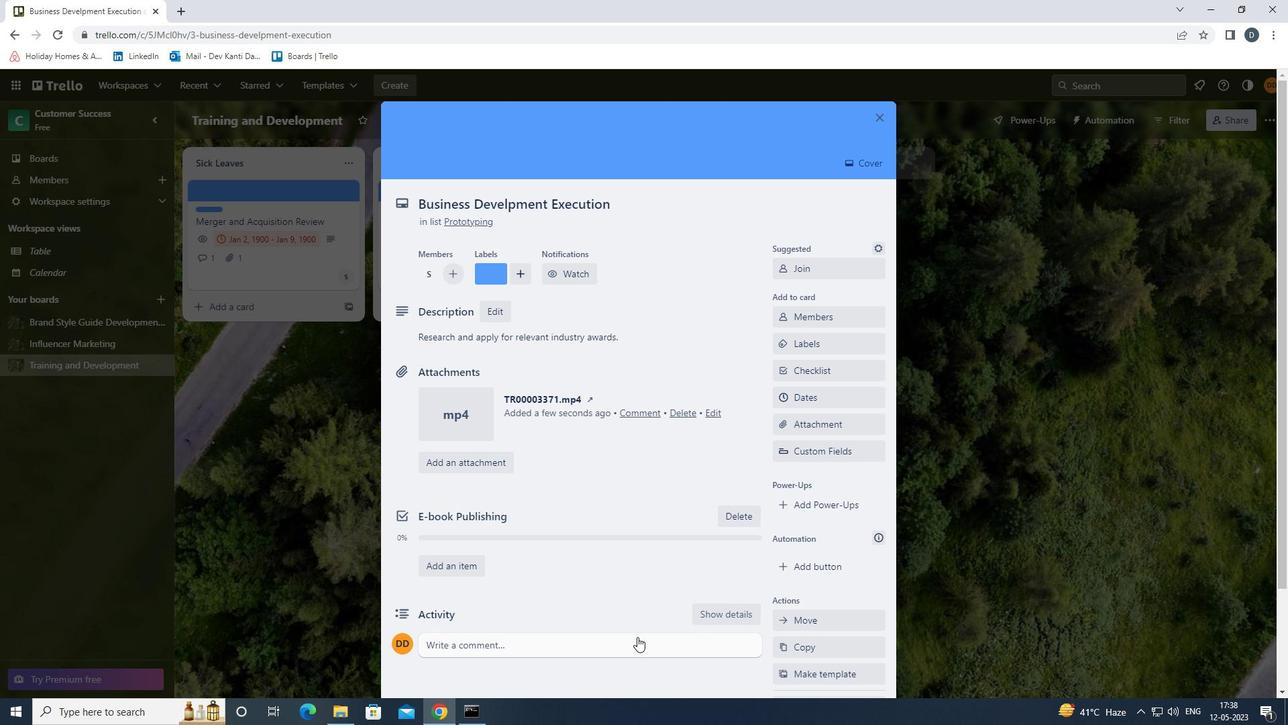 
Action: Mouse pressed left at (637, 645)
Screenshot: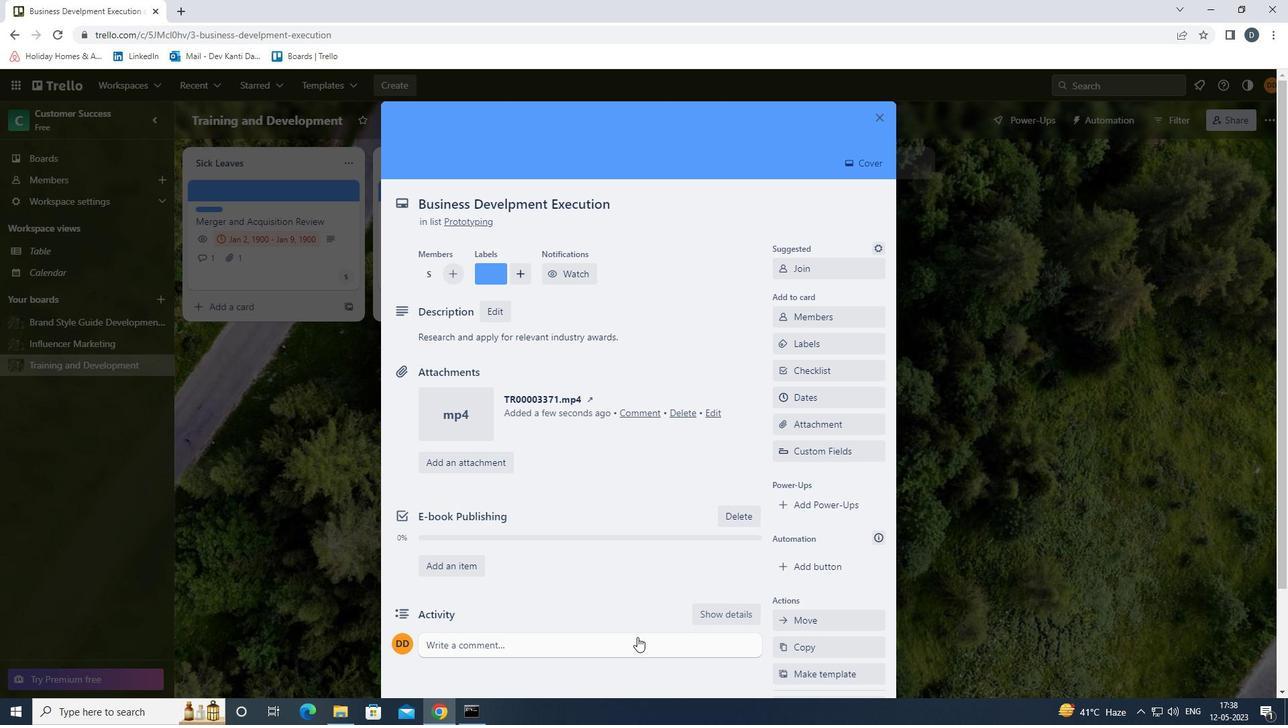 
Action: Mouse moved to (640, 590)
Screenshot: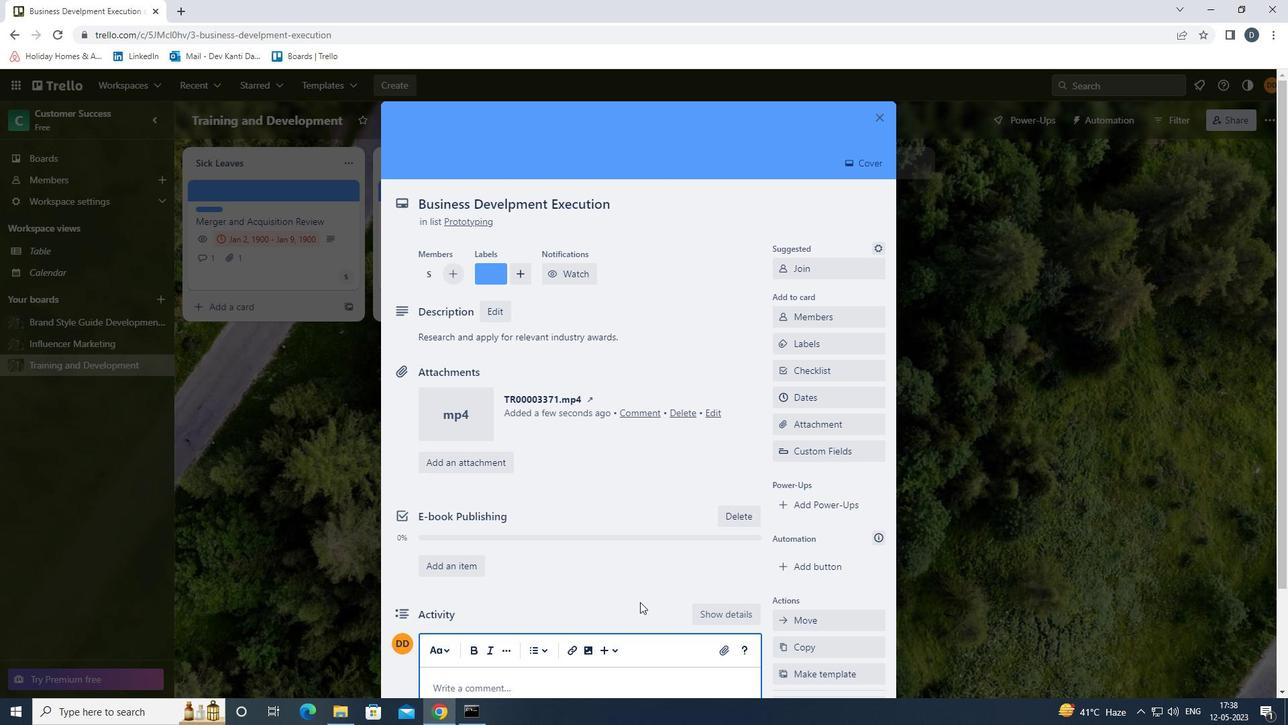 
Action: Mouse scrolled (640, 589) with delta (0, 0)
Screenshot: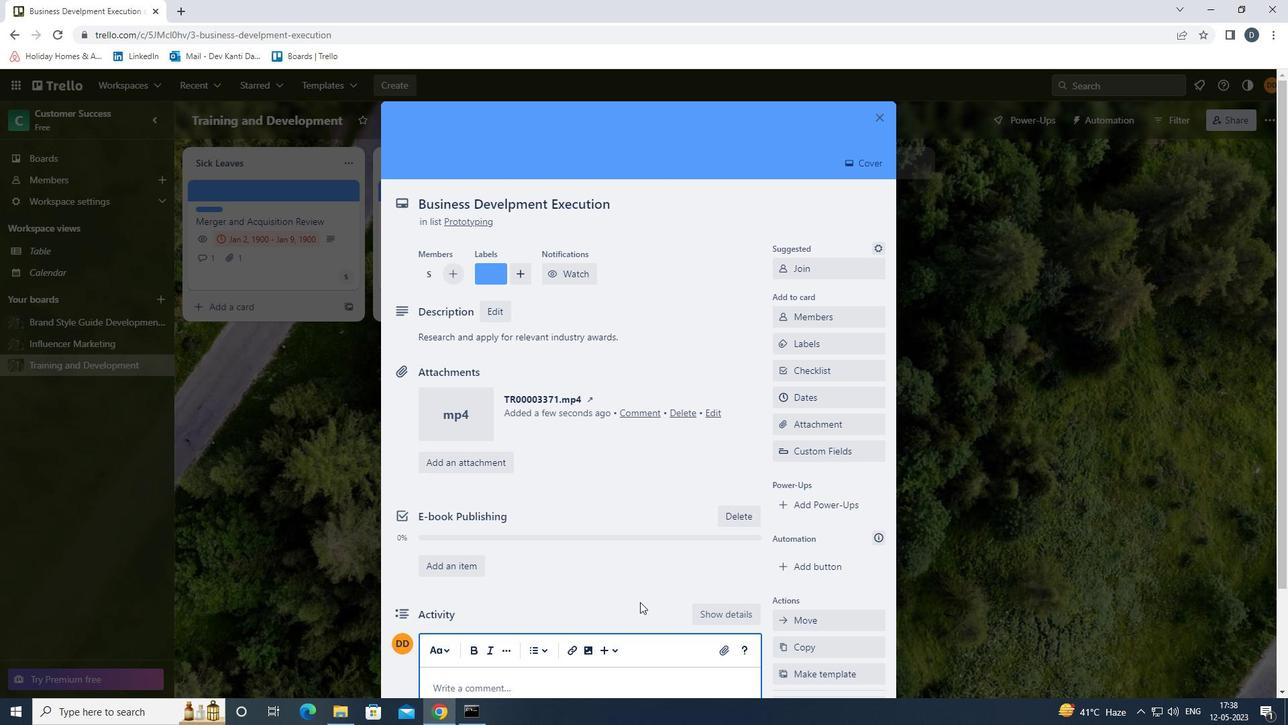 
Action: Mouse moved to (622, 614)
Screenshot: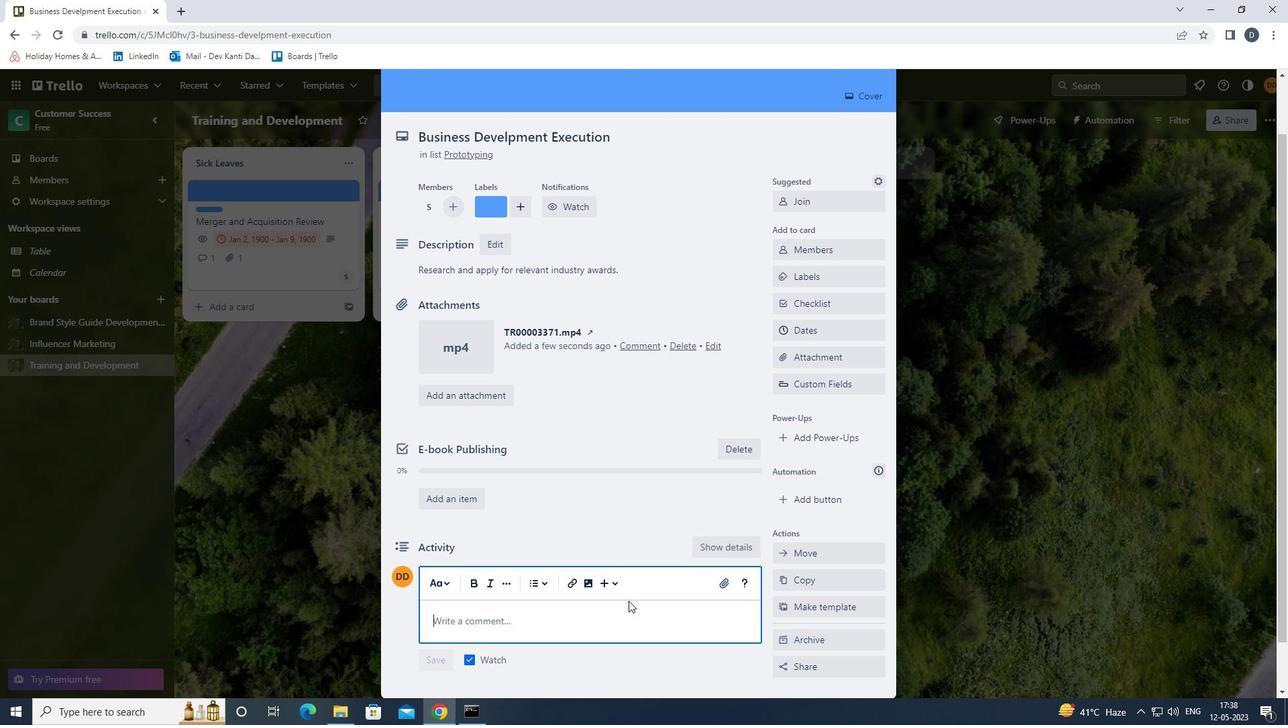 
Action: Mouse pressed left at (622, 614)
Screenshot: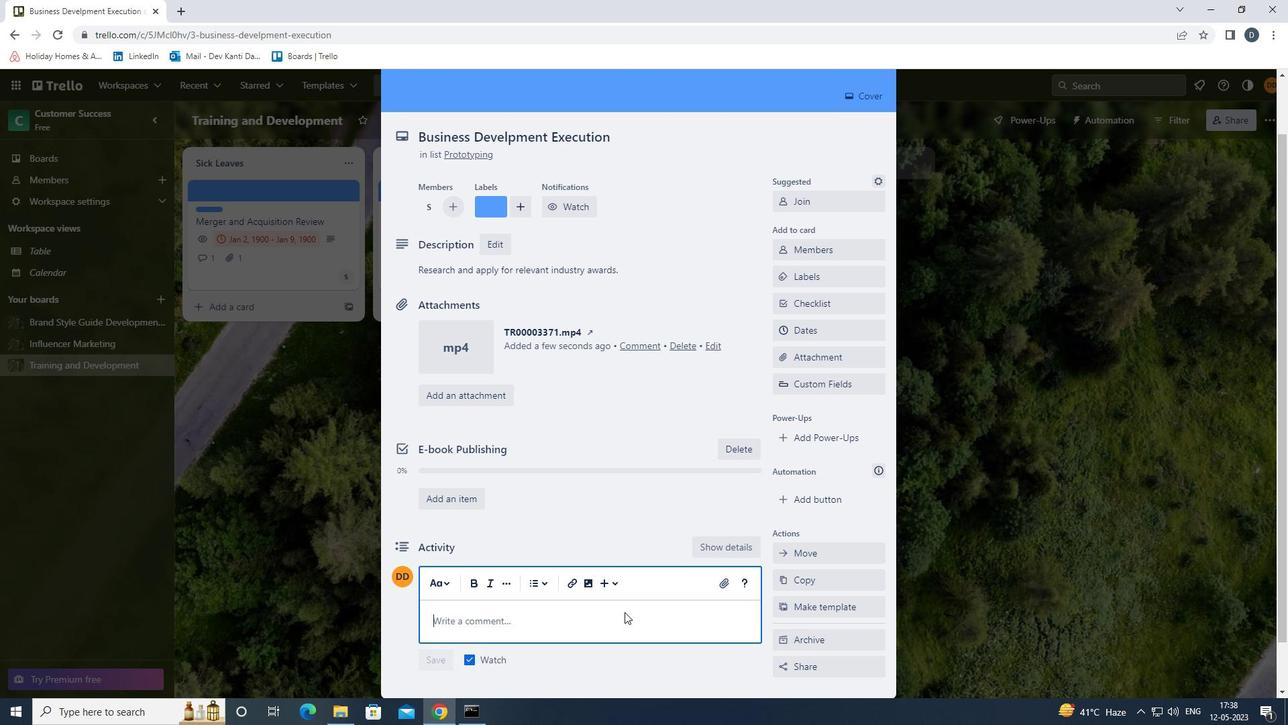 
Action: Key pressed <Key.shift>WE<Key.space>SHOULD<Key.space>APPROACH<Key.space>THIS<Key.space>TASK<Key.space>WITH<Key.space>A<Key.space>SENSE<Key.space>OF<Key.space>COLLABORATION<Key.space>AND<Key.space>NETWORK<Key.backspace><Key.backspace><Key.backspace><Key.backspace><Key.backspace><Key.backspace><Key.backspace>TEAMWORK,<Key.space>LEVERAGING<Key.space>THE<Key.space>STRENGTHS<Key.space>OF<Key.space>EACH<Key.space>TEAM<Key.space>MEMBER<Key.space>T<Key.space><Key.backspace>O<Key.space>ACHIEVE<Key.space>SUCCESS.
Screenshot: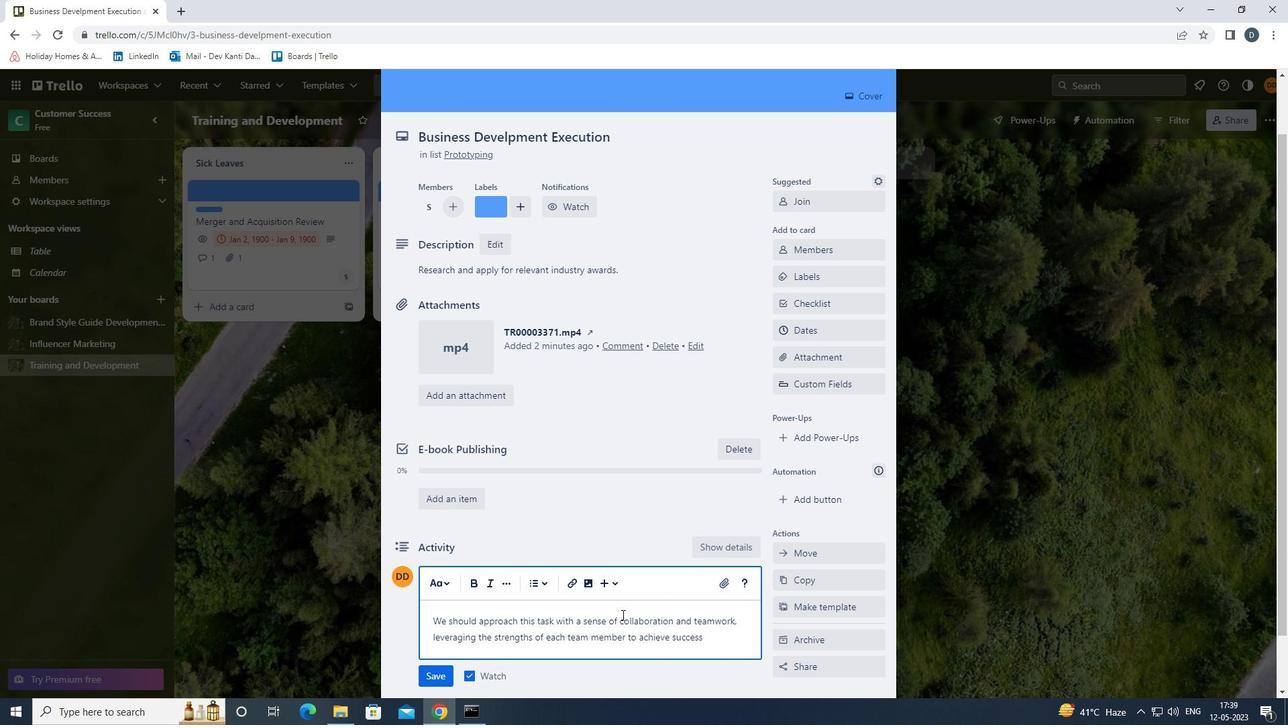 
Action: Mouse moved to (439, 674)
Screenshot: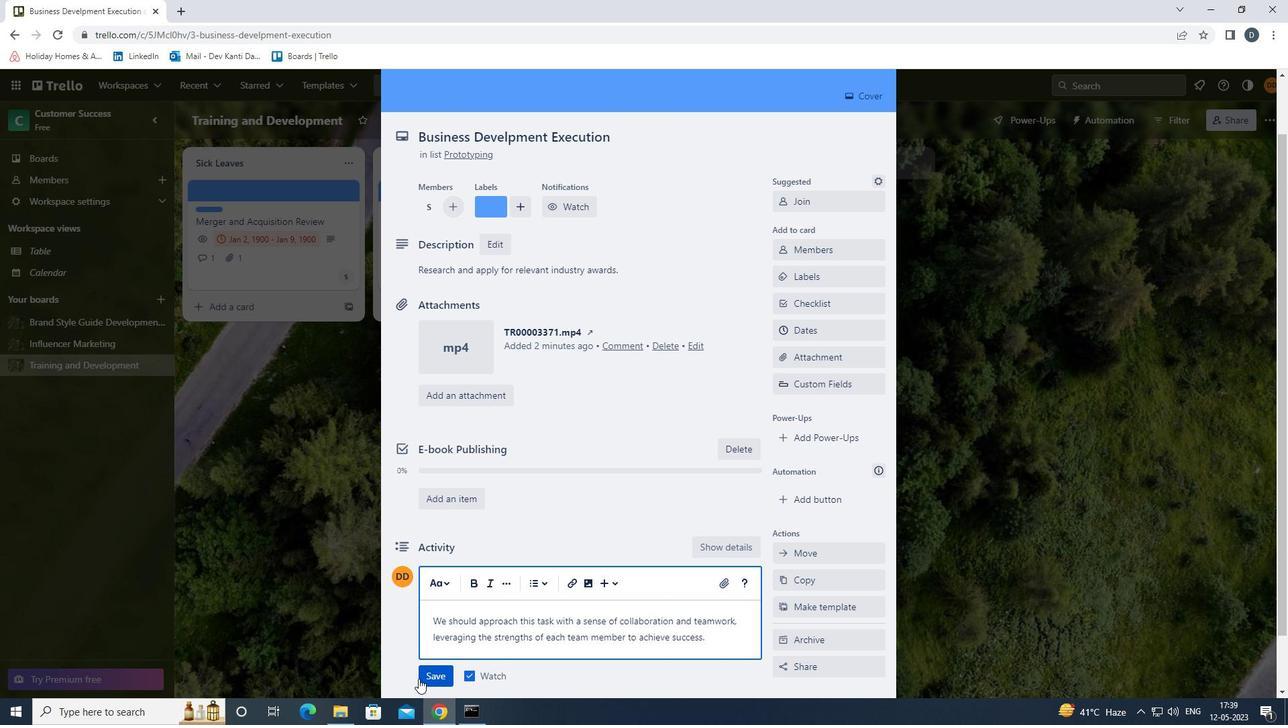 
Action: Mouse pressed left at (439, 674)
Screenshot: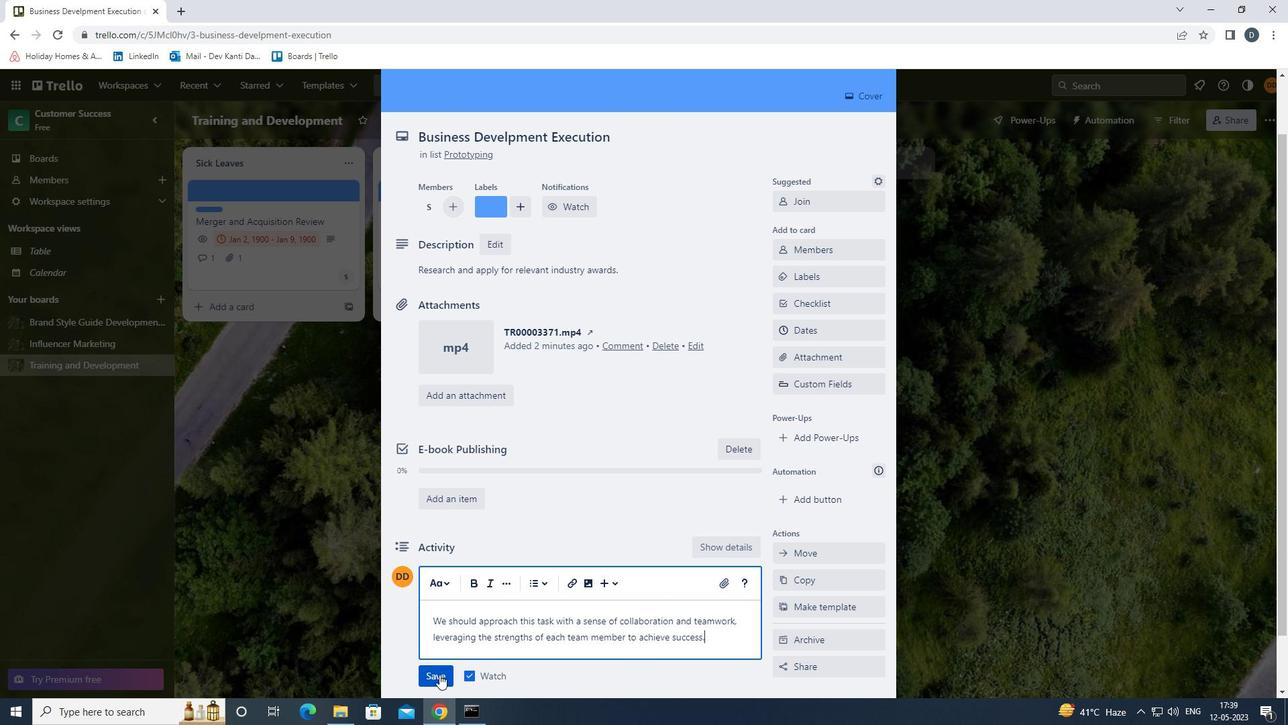 
Action: Mouse moved to (820, 326)
Screenshot: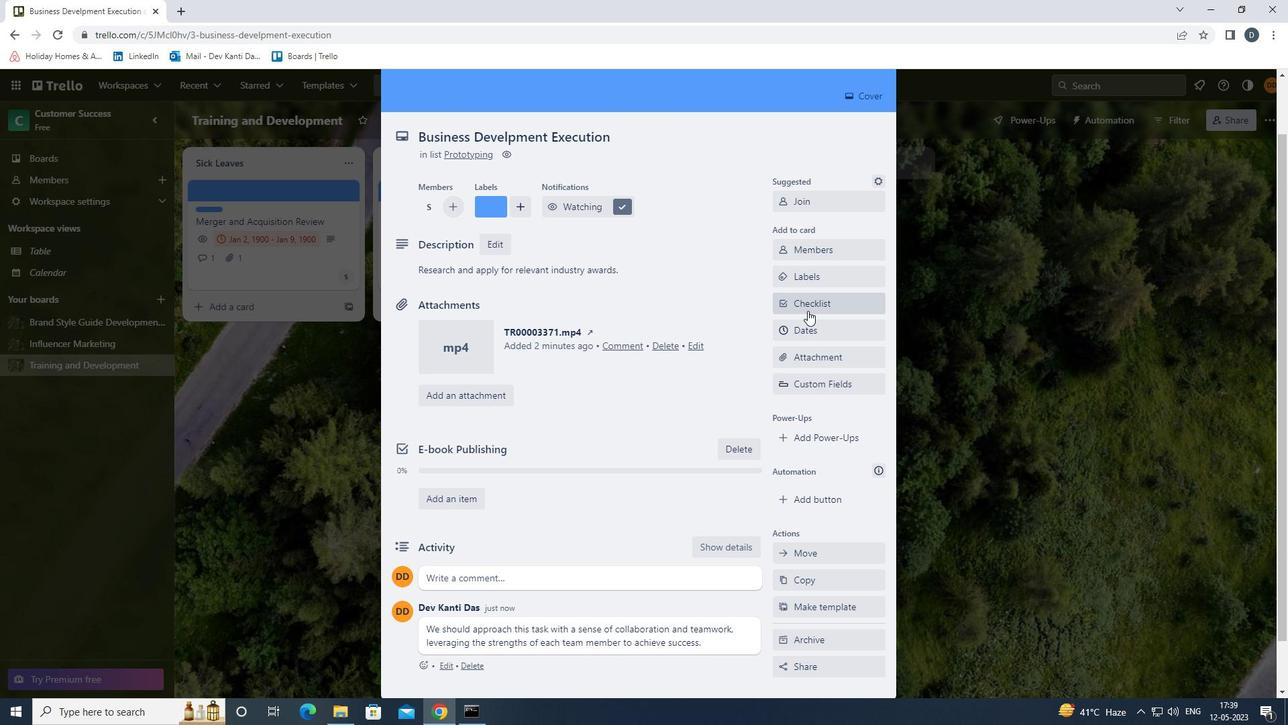 
Action: Mouse pressed left at (820, 326)
Screenshot: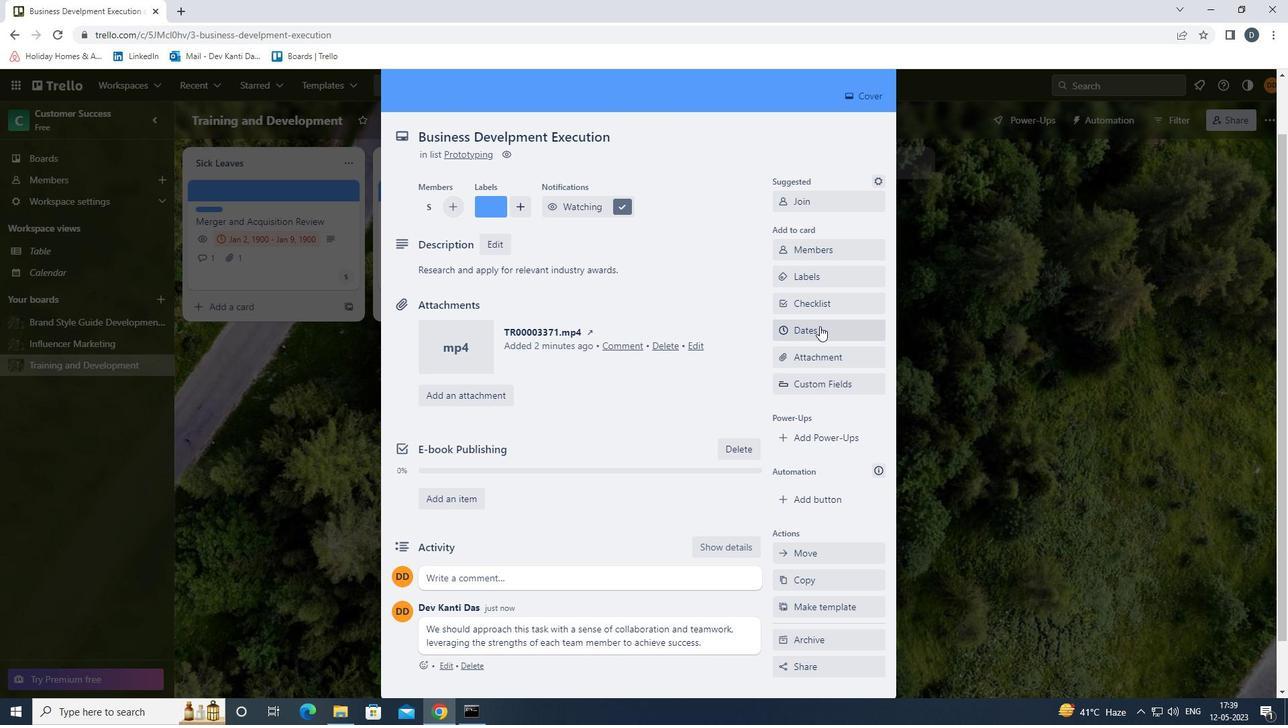 
Action: Mouse moved to (795, 361)
Screenshot: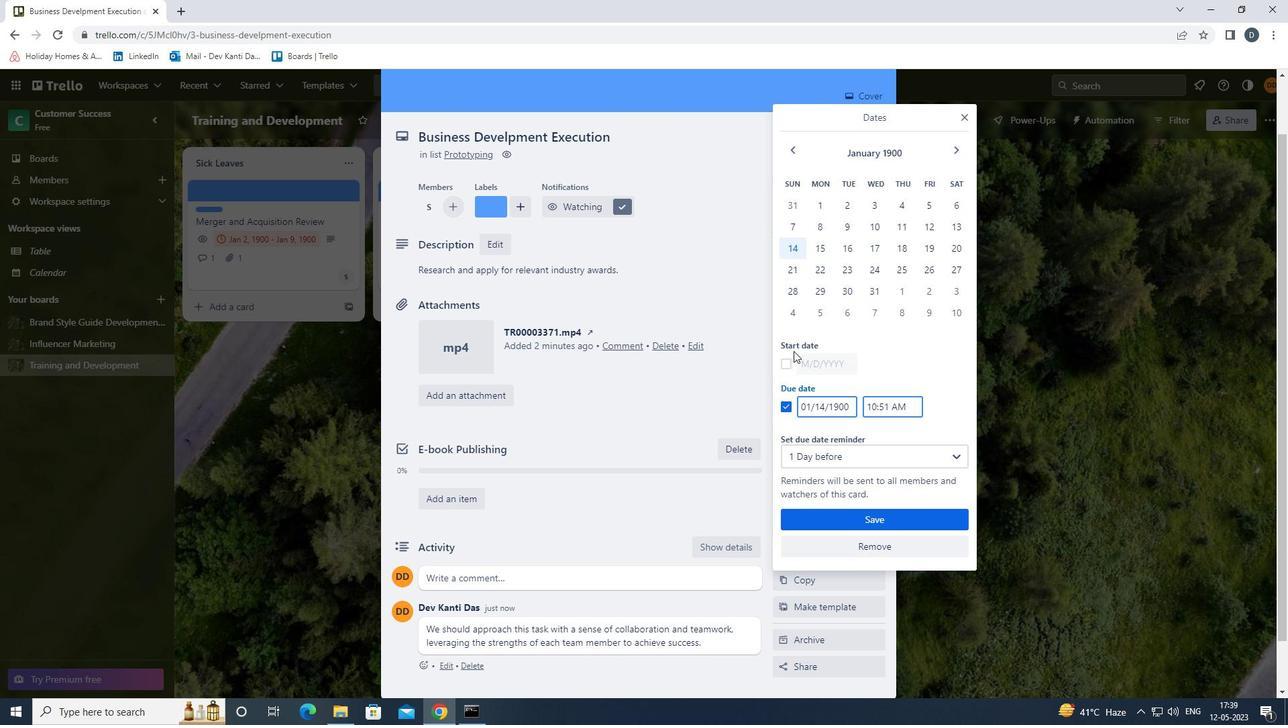 
Action: Mouse pressed left at (795, 361)
Screenshot: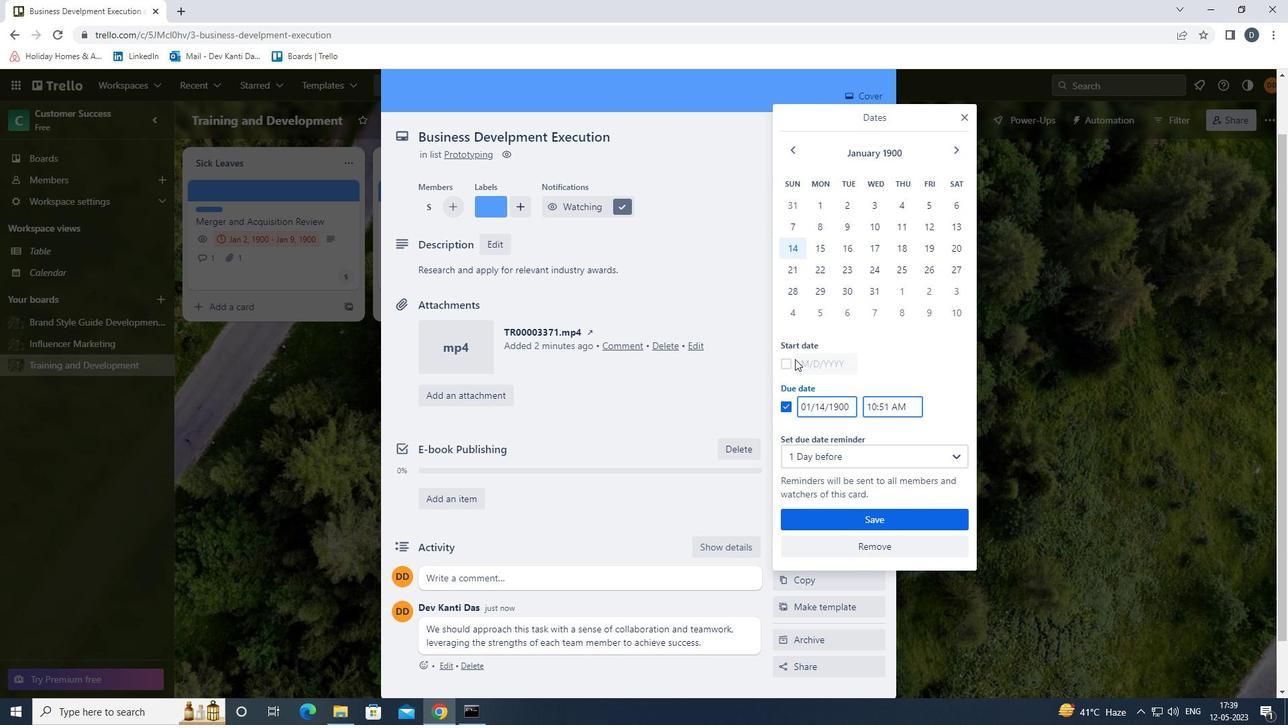 
Action: Mouse moved to (816, 232)
Screenshot: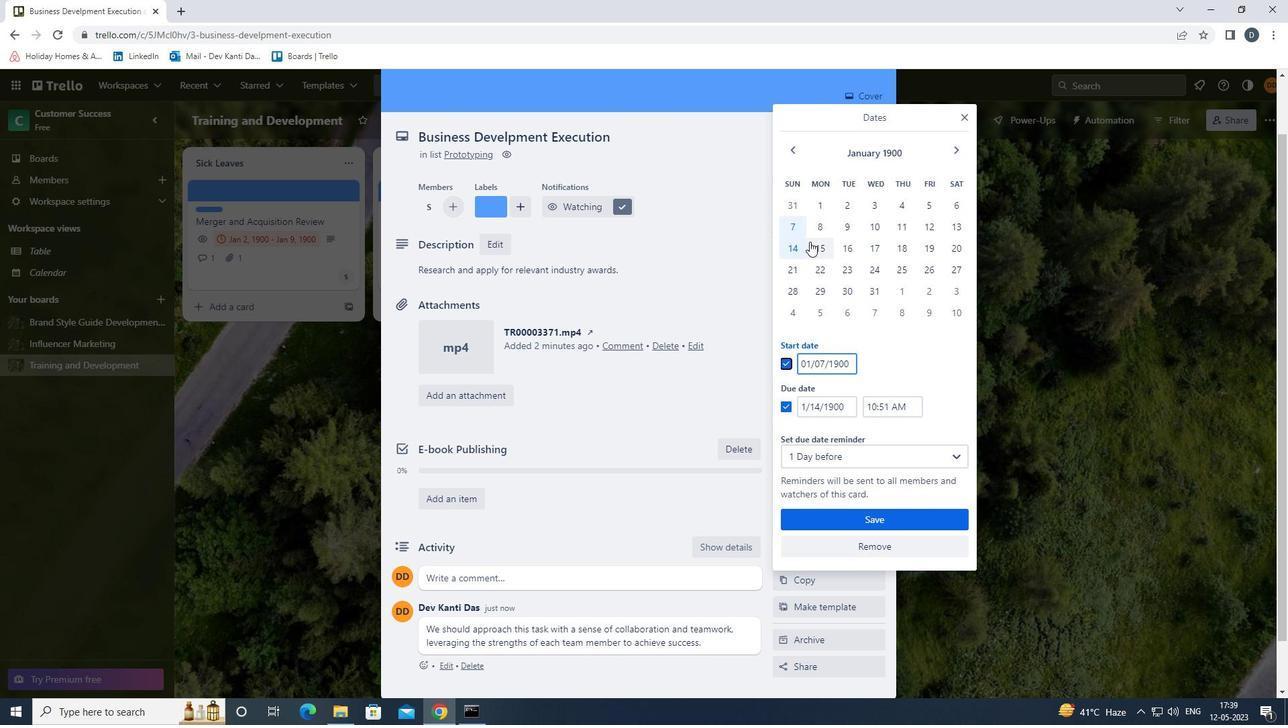 
Action: Mouse pressed left at (816, 232)
Screenshot: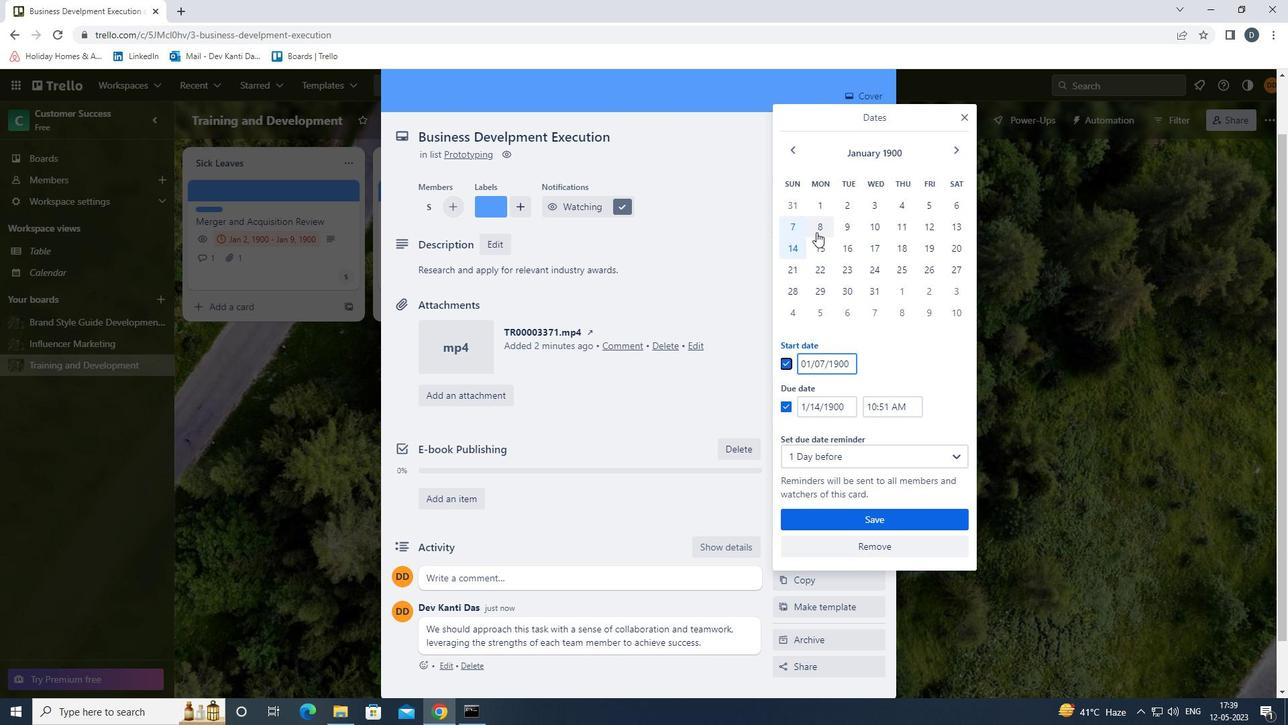 
Action: Mouse moved to (821, 245)
Screenshot: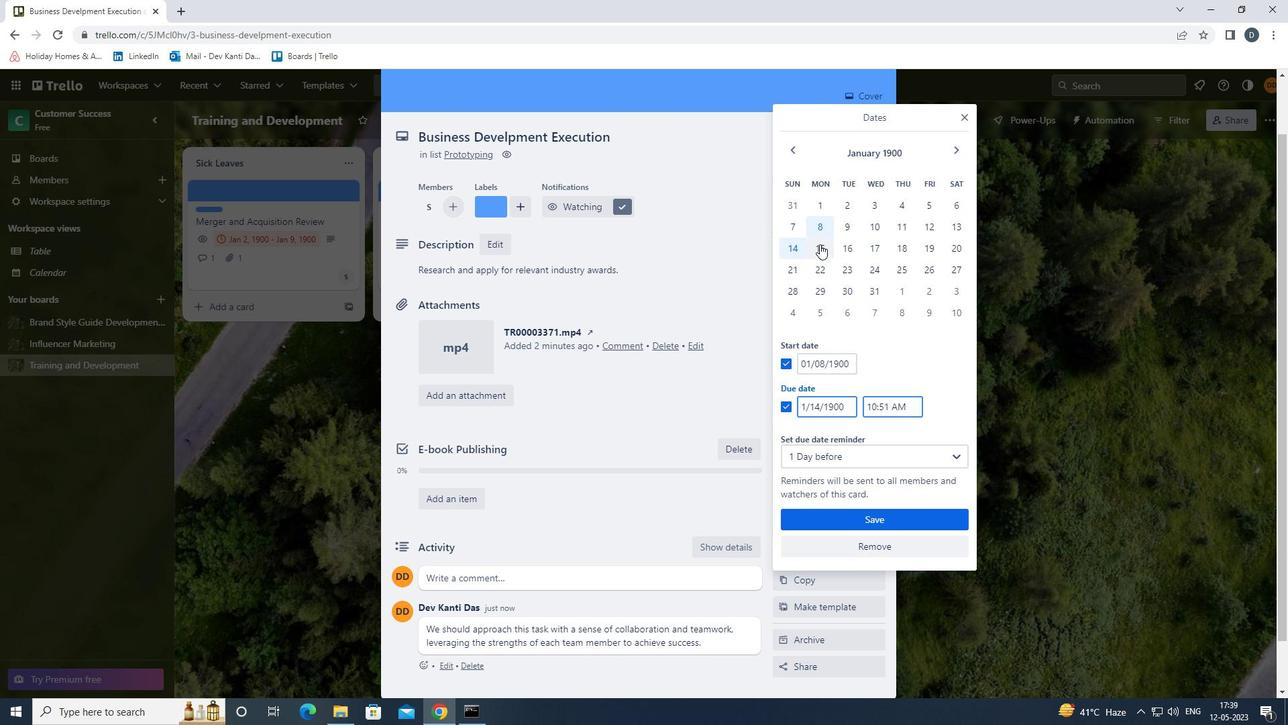 
Action: Mouse pressed left at (821, 245)
Screenshot: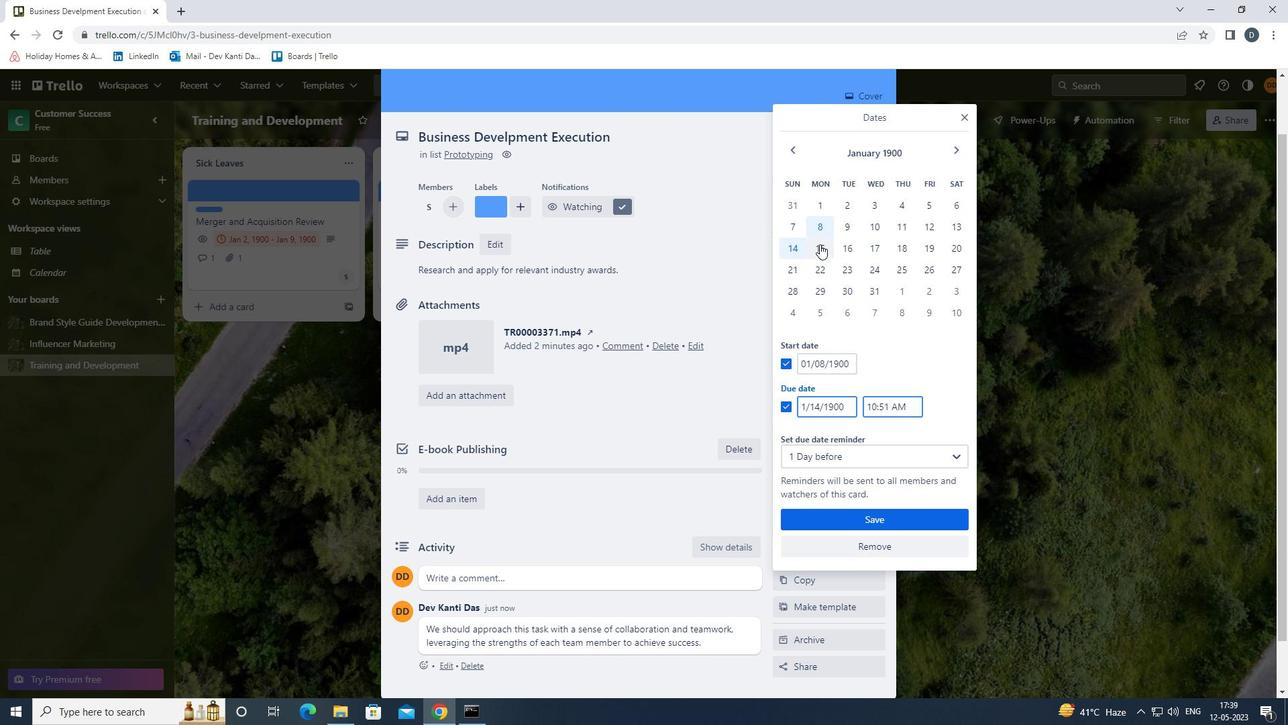
Action: Mouse moved to (881, 516)
Screenshot: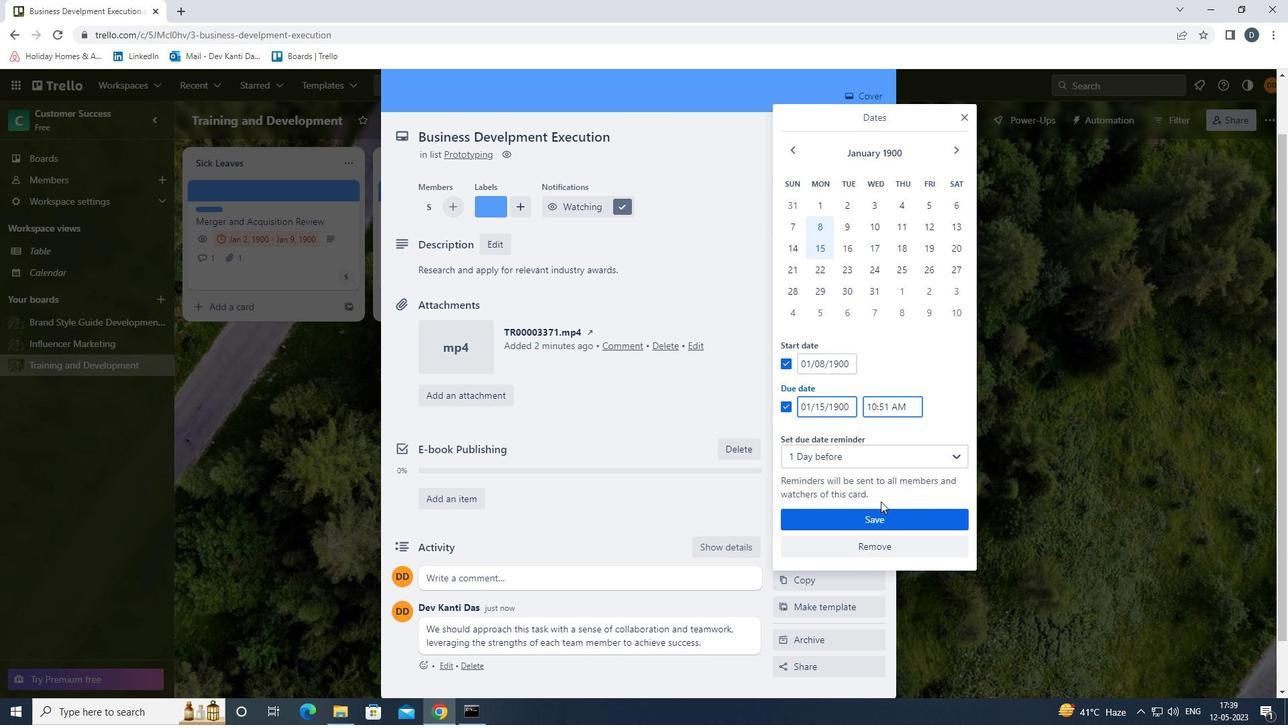 
Action: Mouse pressed left at (881, 516)
Screenshot: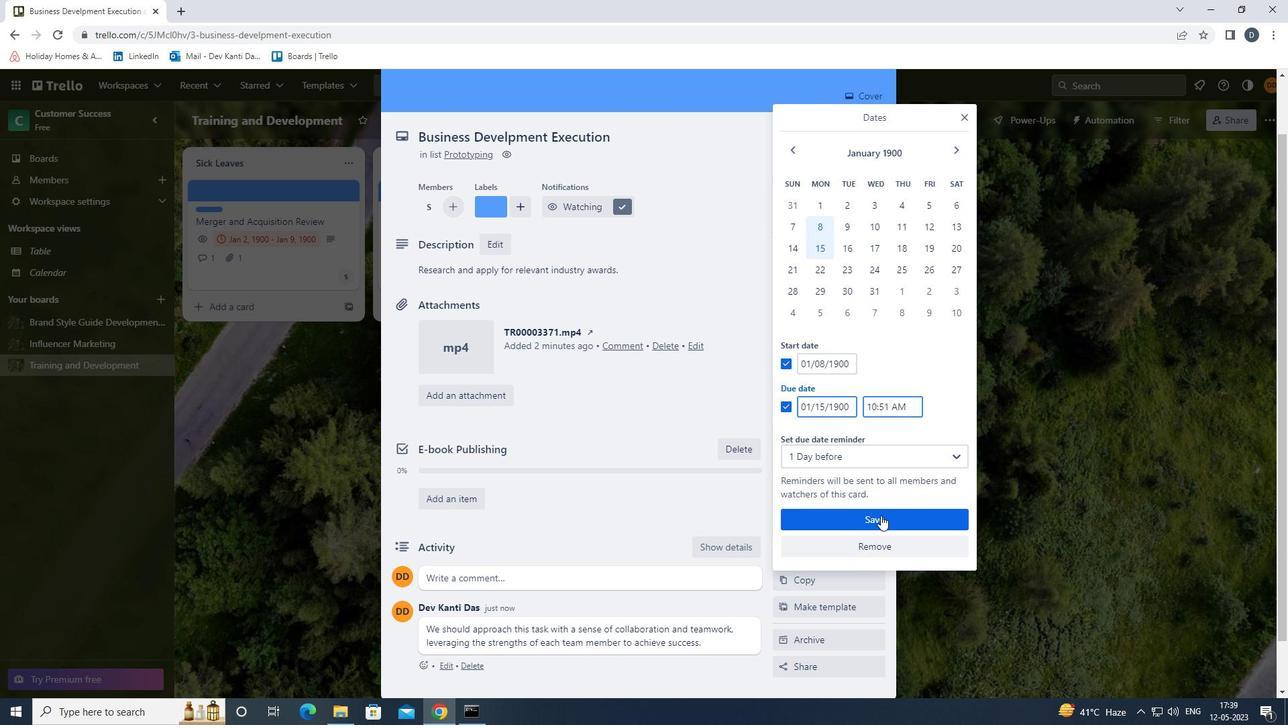 
Action: Mouse moved to (867, 502)
Screenshot: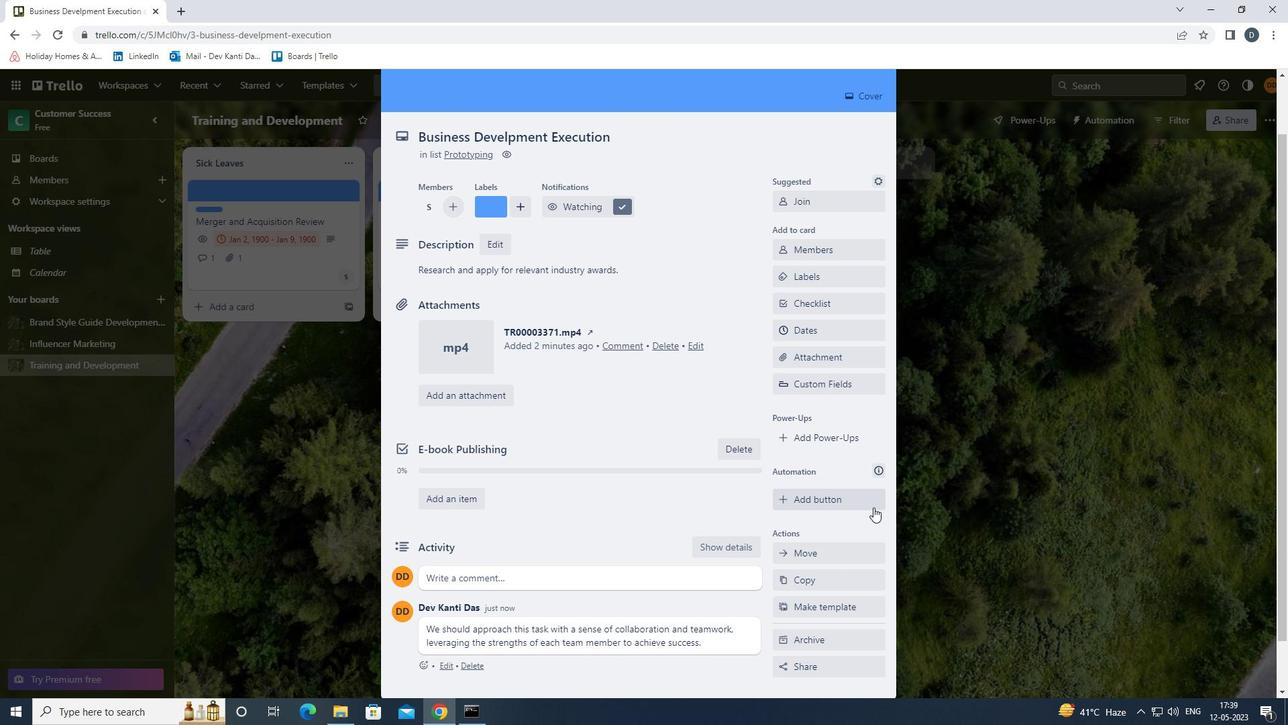
Action: Mouse scrolled (867, 503) with delta (0, 0)
Screenshot: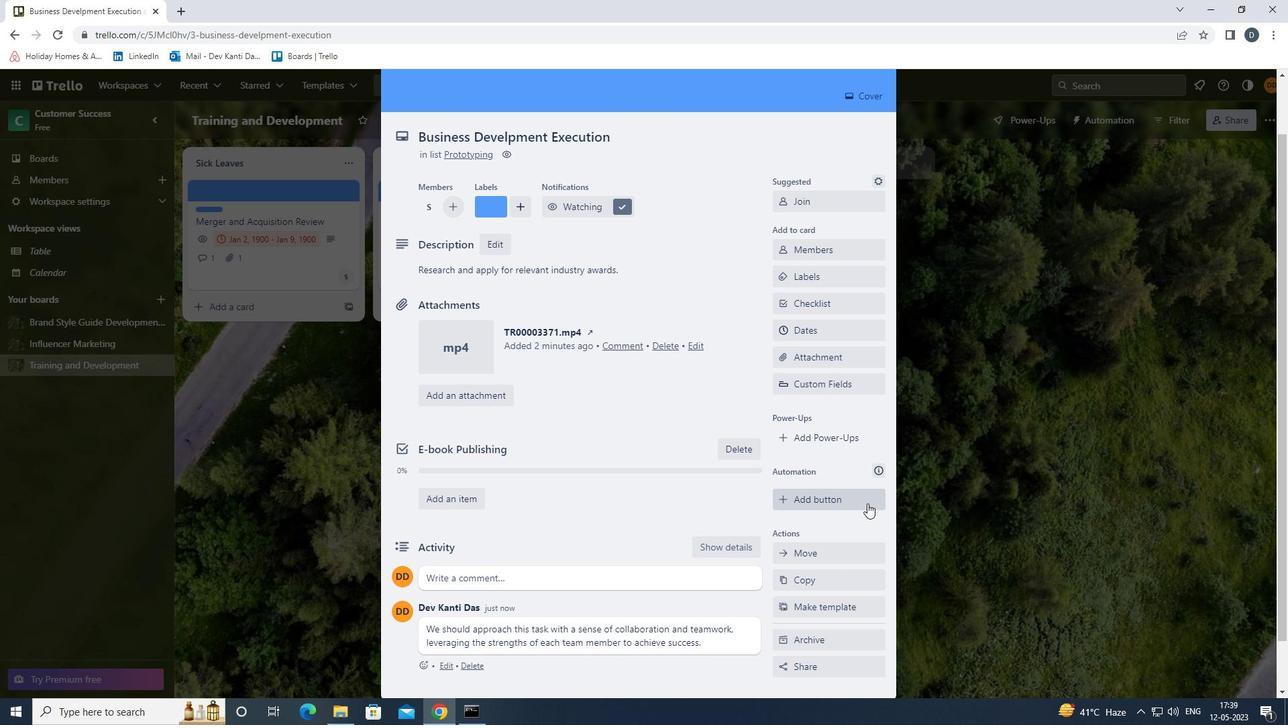 
Action: Mouse scrolled (867, 503) with delta (0, 0)
Screenshot: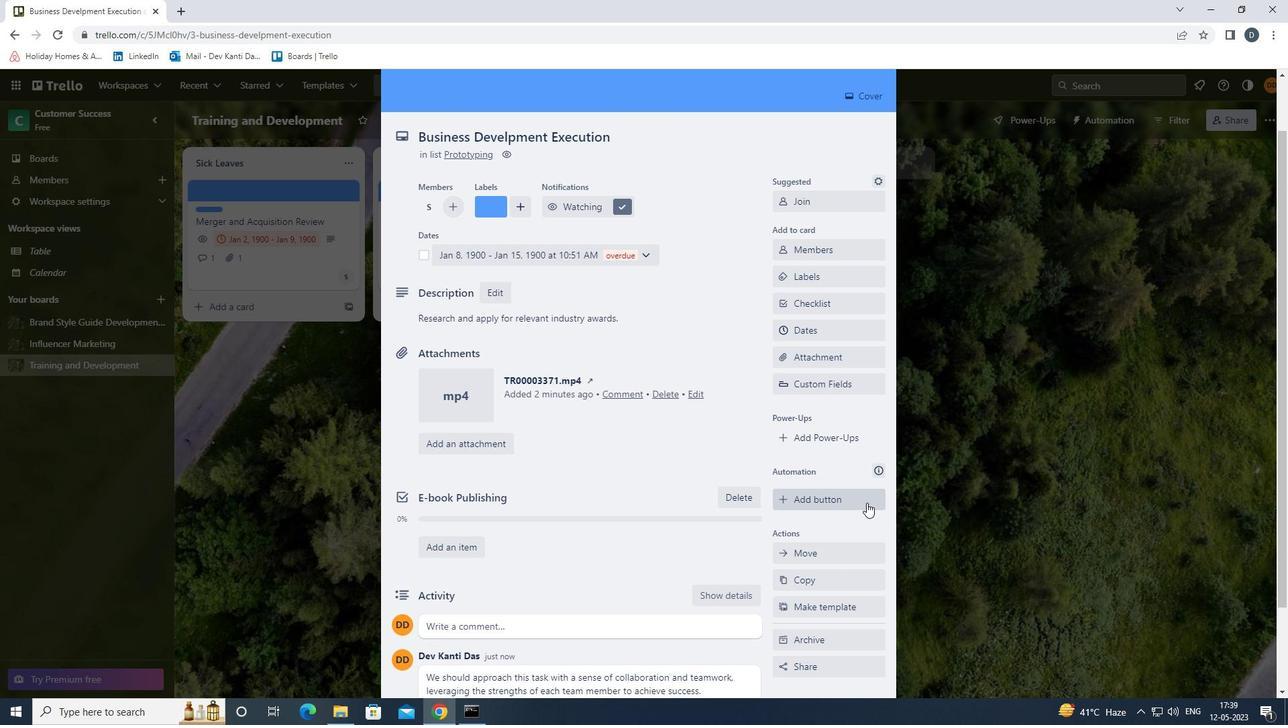 
Action: Mouse moved to (882, 111)
Screenshot: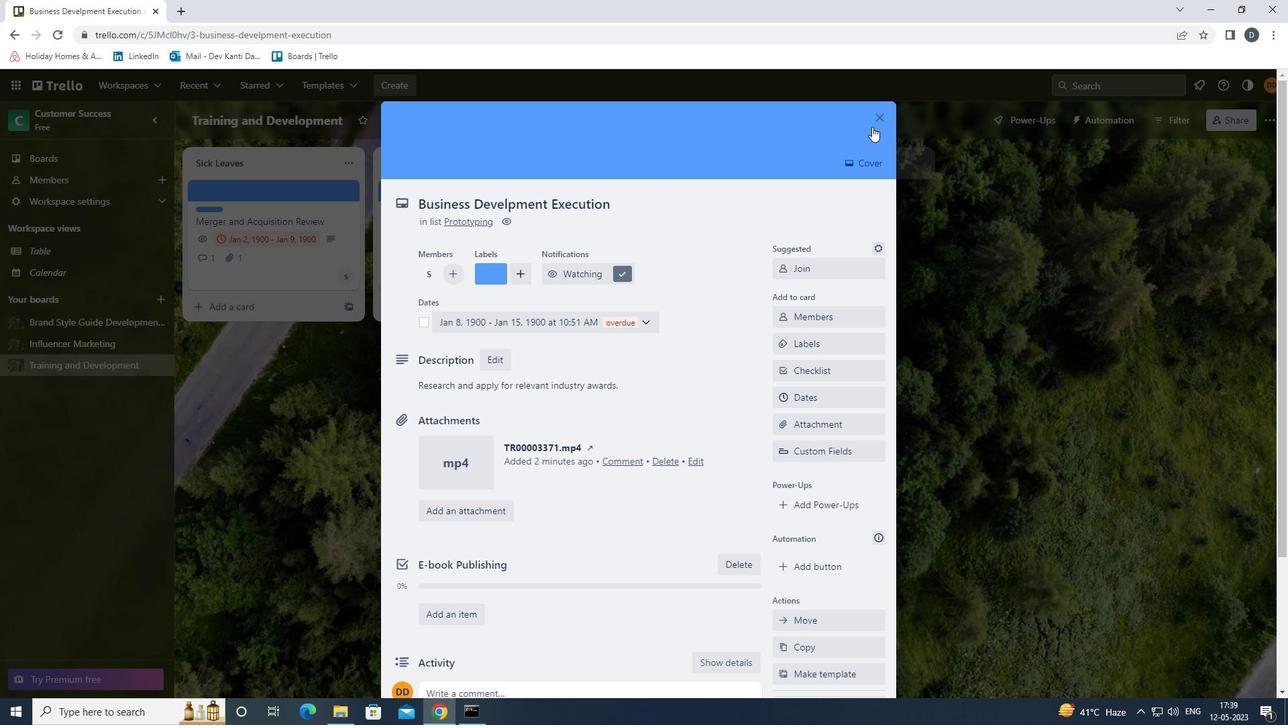 
Action: Mouse pressed left at (882, 111)
Screenshot: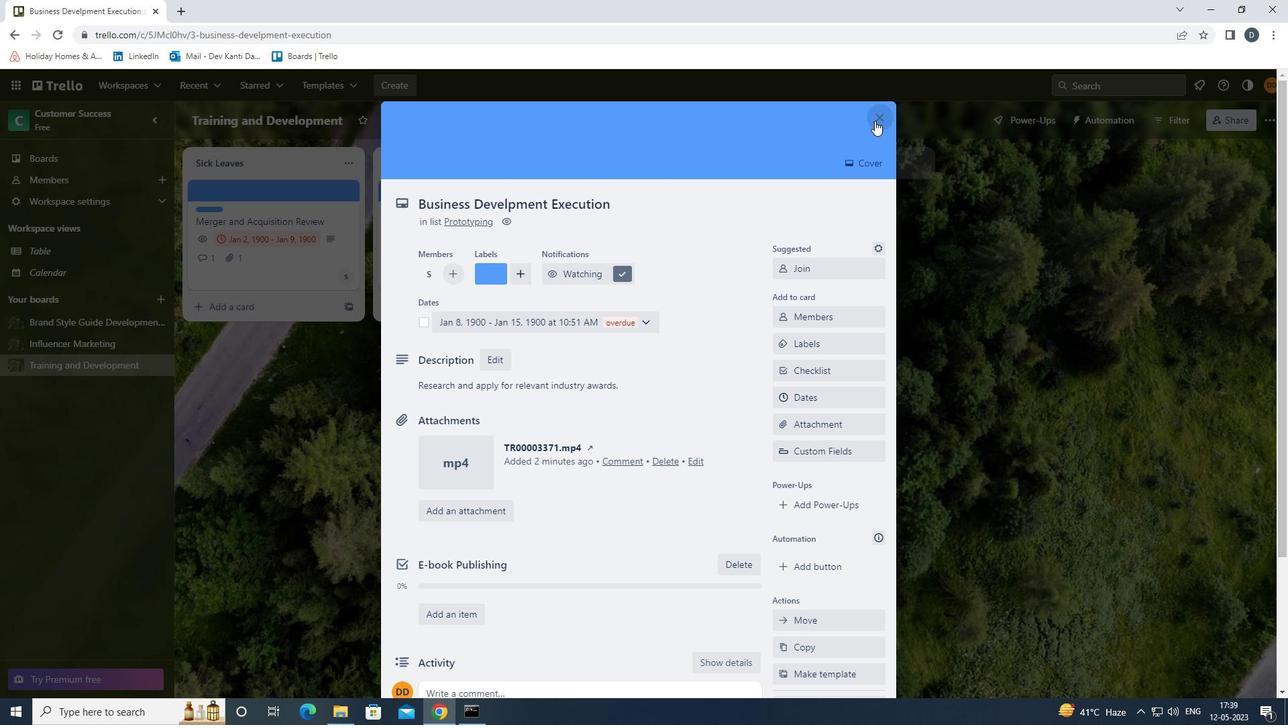 
Action: Mouse moved to (892, 306)
Screenshot: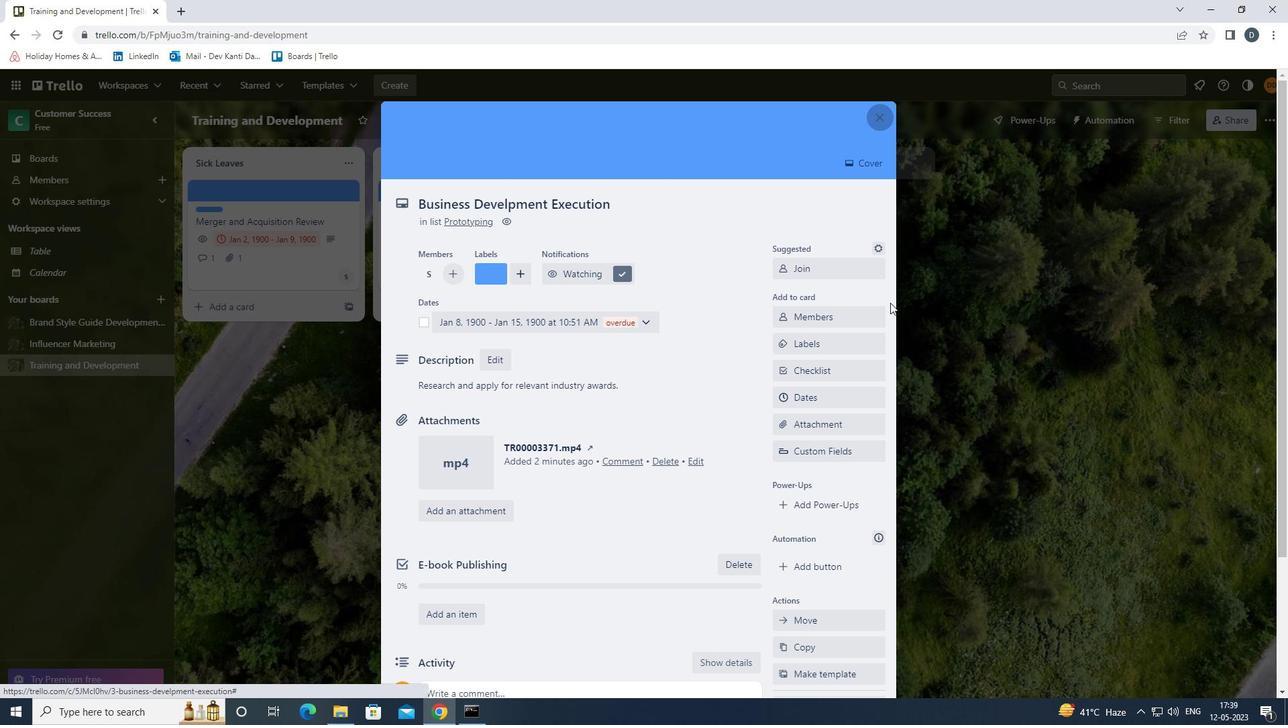 
